 Task: Search one way flight ticket for 4 adults, 1 infant in seat and 1 infant on lap in premium economy from West Yellowstone: Yellowstone Airport to Evansville: Evansville Regional Airport on 8-3-2023. Choice of flights is Southwest. Number of bags: 3 checked bags. Price is upto 107000. Outbound departure time preference is 5:45.
Action: Mouse moved to (232, 342)
Screenshot: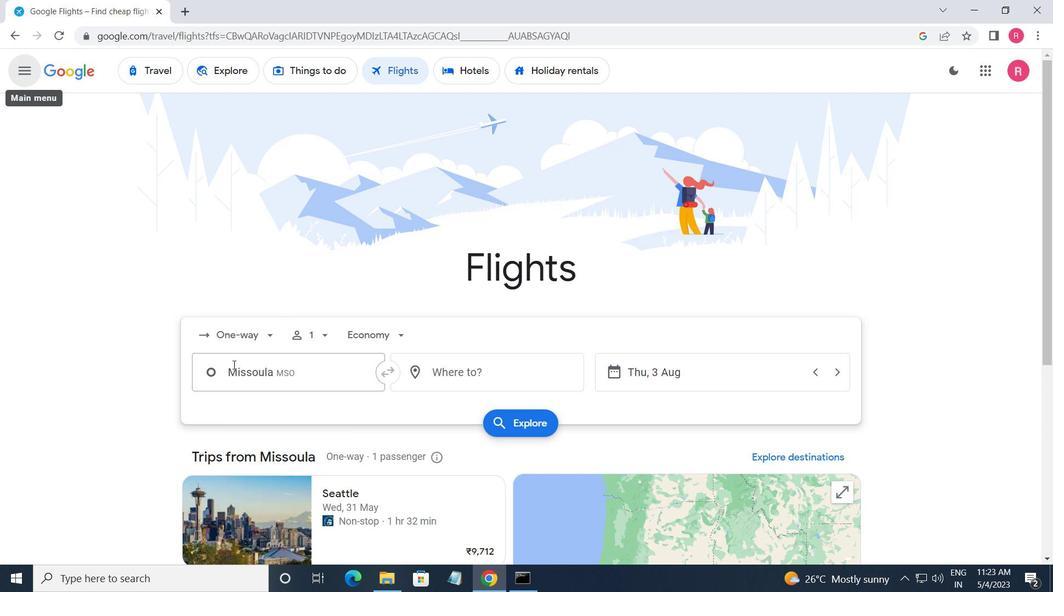 
Action: Mouse pressed left at (232, 342)
Screenshot: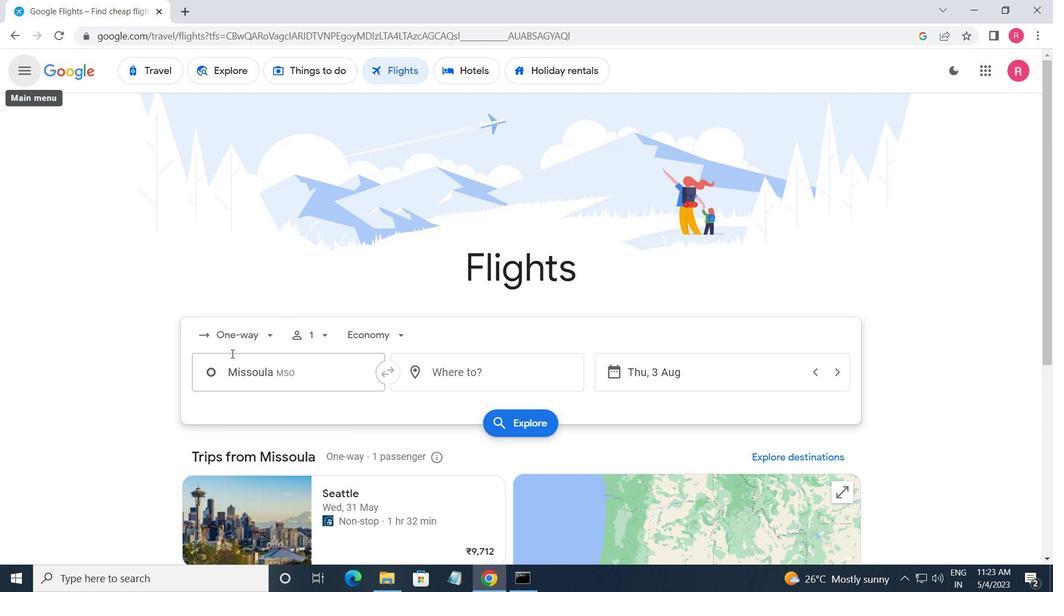 
Action: Mouse moved to (254, 402)
Screenshot: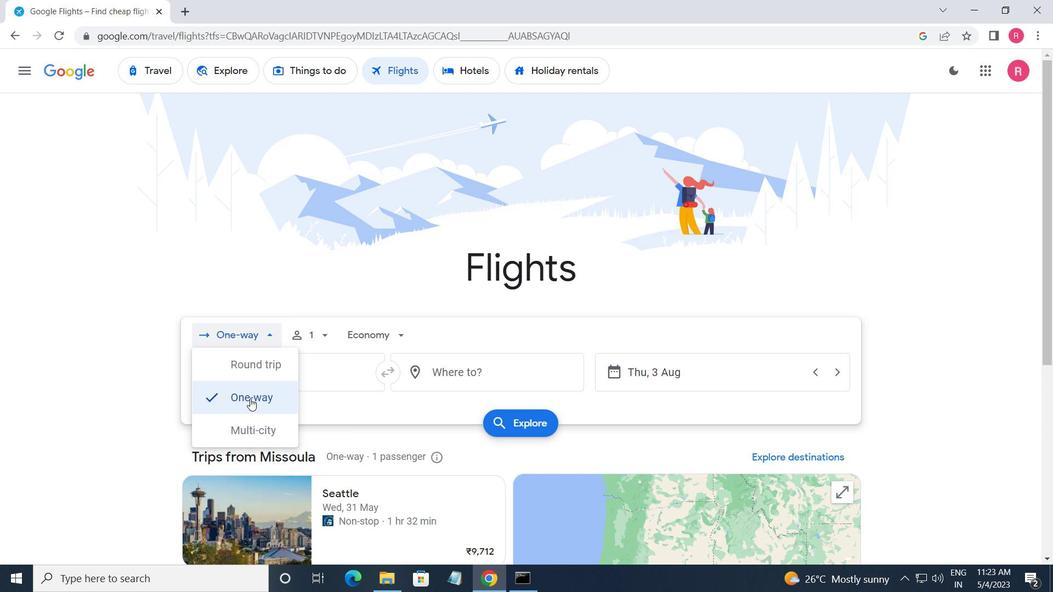 
Action: Mouse pressed left at (254, 402)
Screenshot: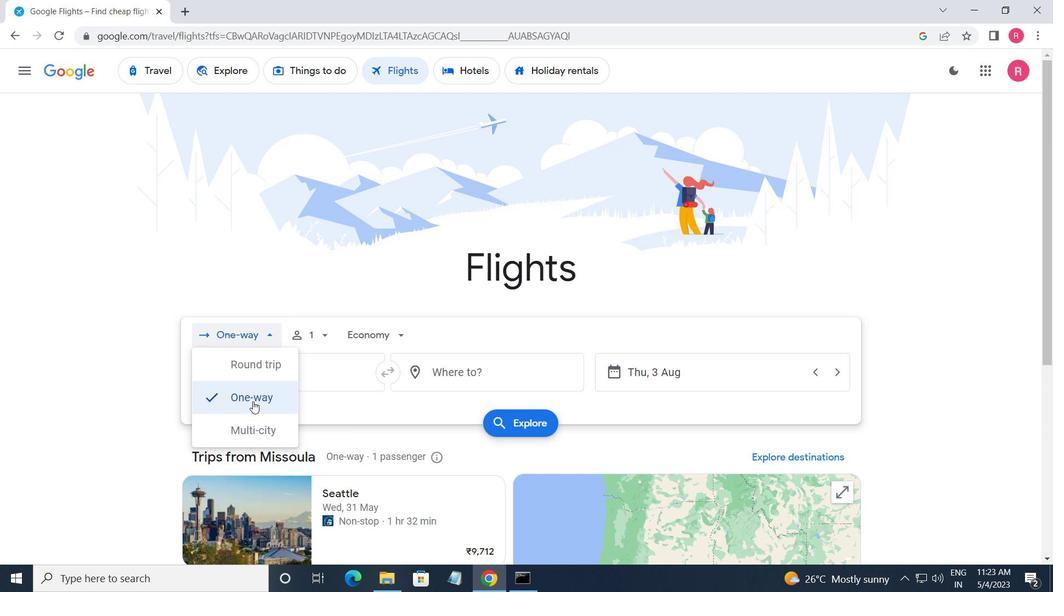
Action: Mouse moved to (303, 344)
Screenshot: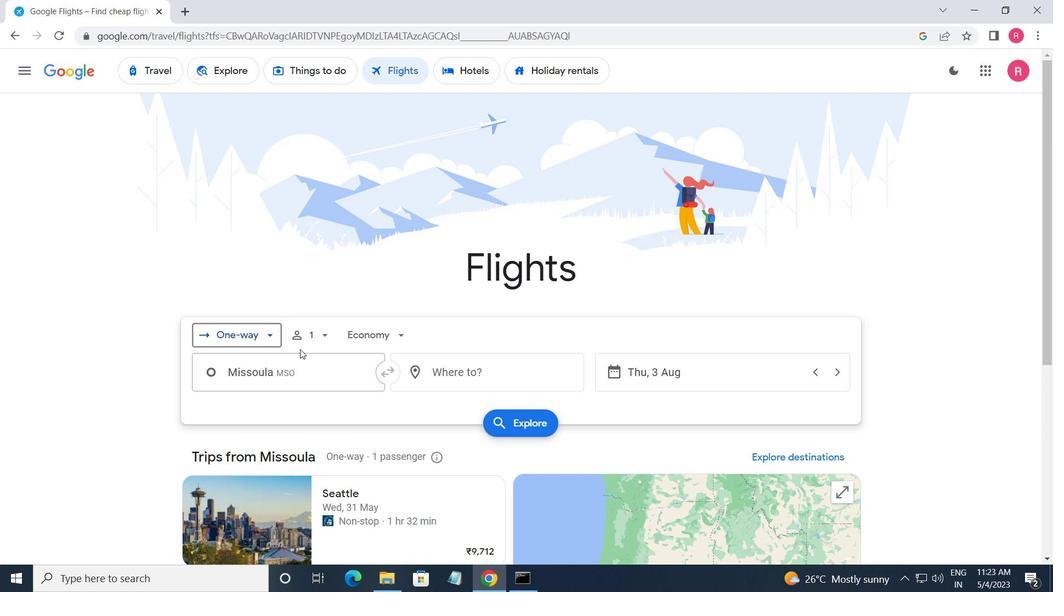 
Action: Mouse pressed left at (303, 344)
Screenshot: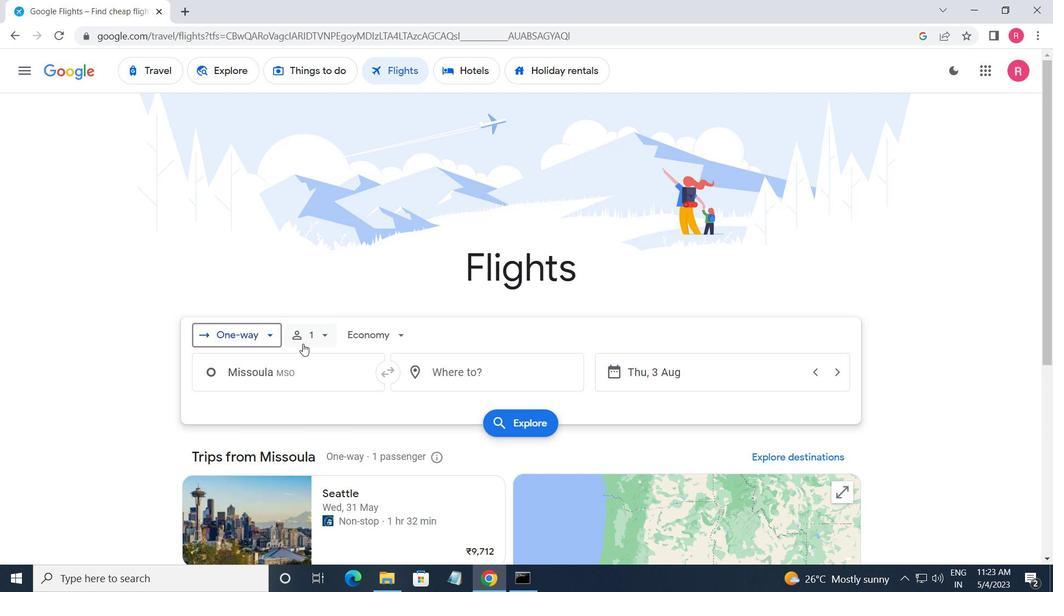 
Action: Mouse moved to (426, 374)
Screenshot: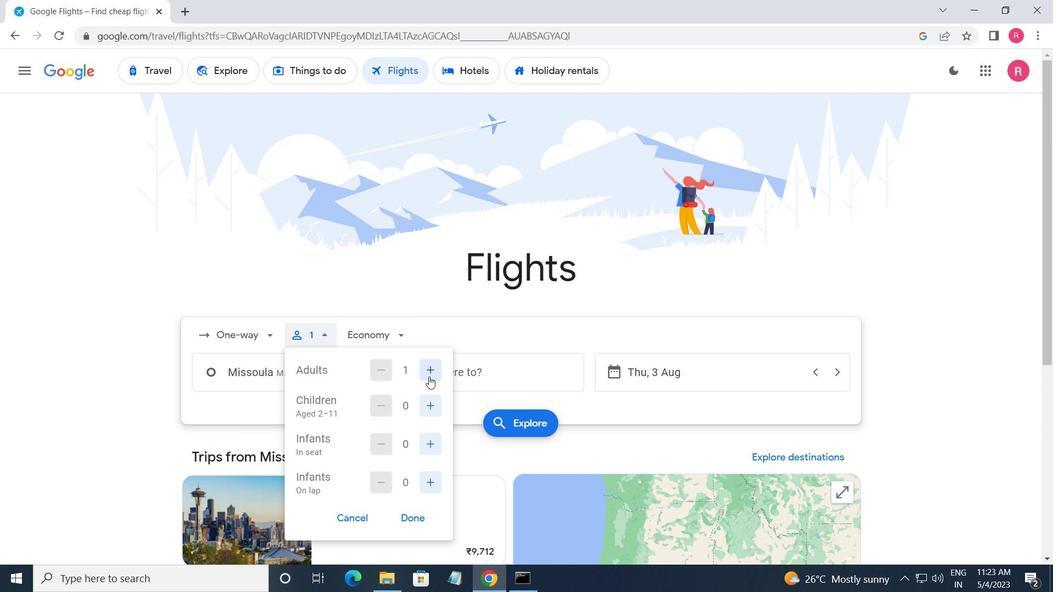 
Action: Mouse pressed left at (426, 374)
Screenshot: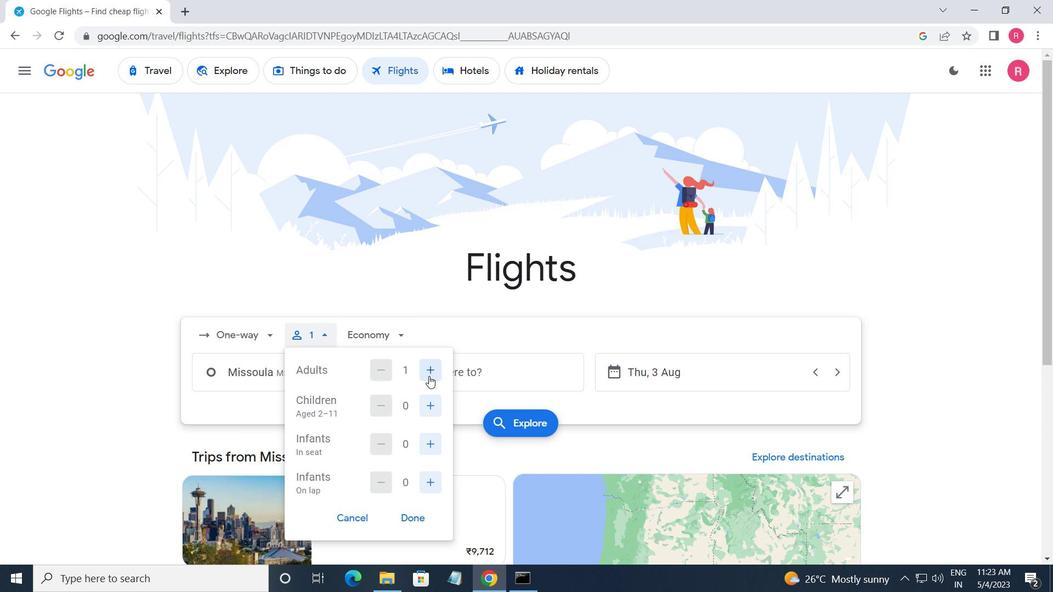 
Action: Mouse moved to (426, 373)
Screenshot: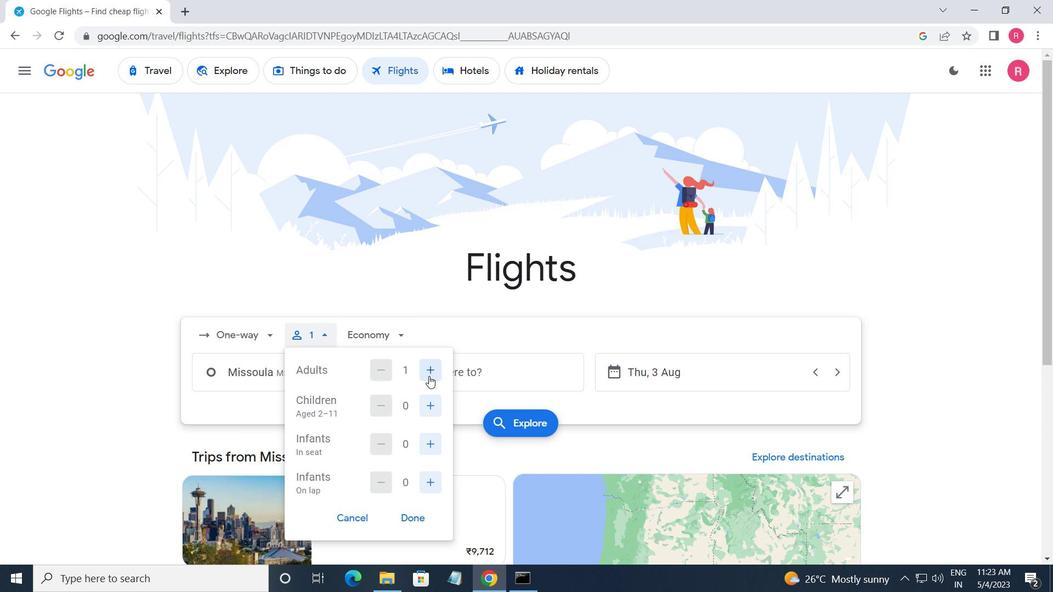 
Action: Mouse pressed left at (426, 373)
Screenshot: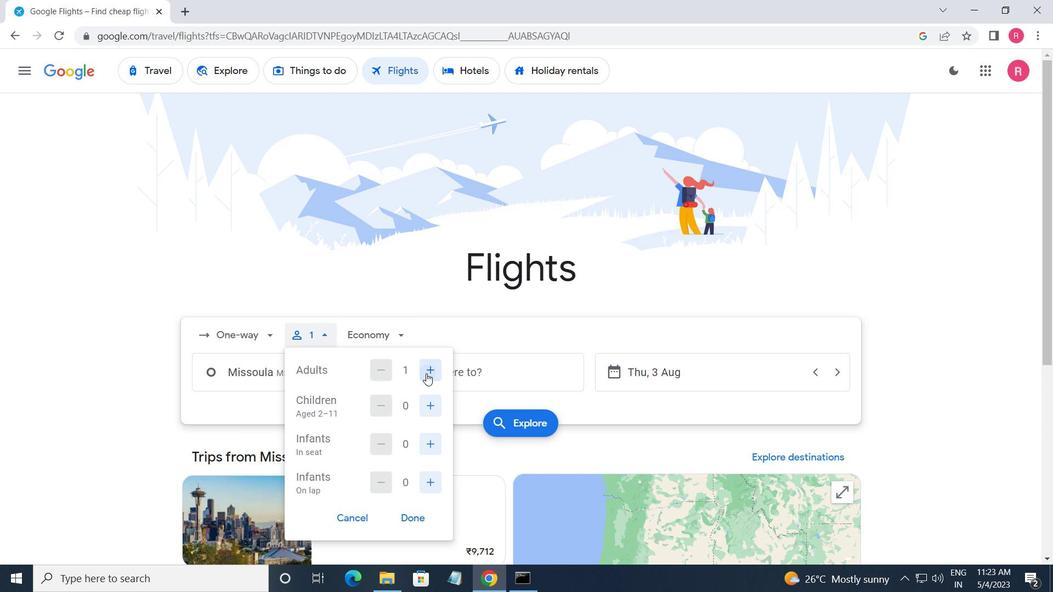 
Action: Mouse pressed left at (426, 373)
Screenshot: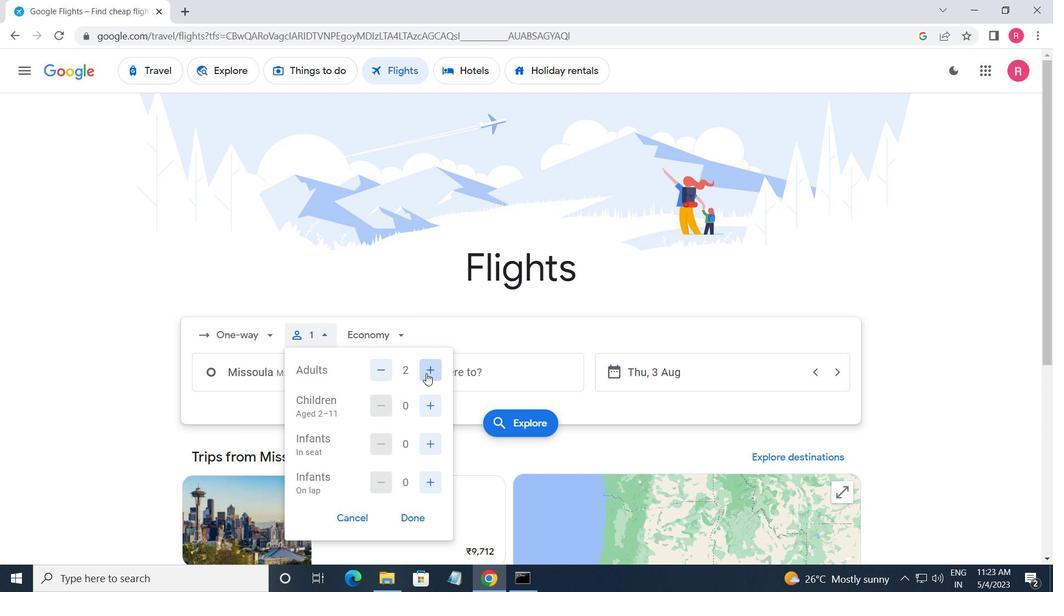 
Action: Mouse moved to (436, 410)
Screenshot: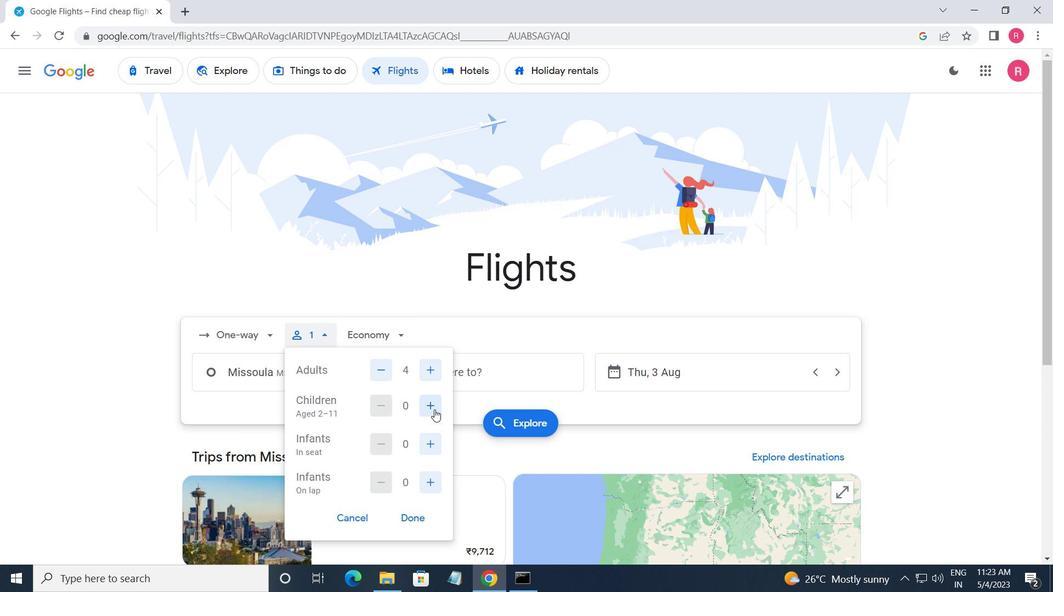 
Action: Mouse pressed left at (436, 410)
Screenshot: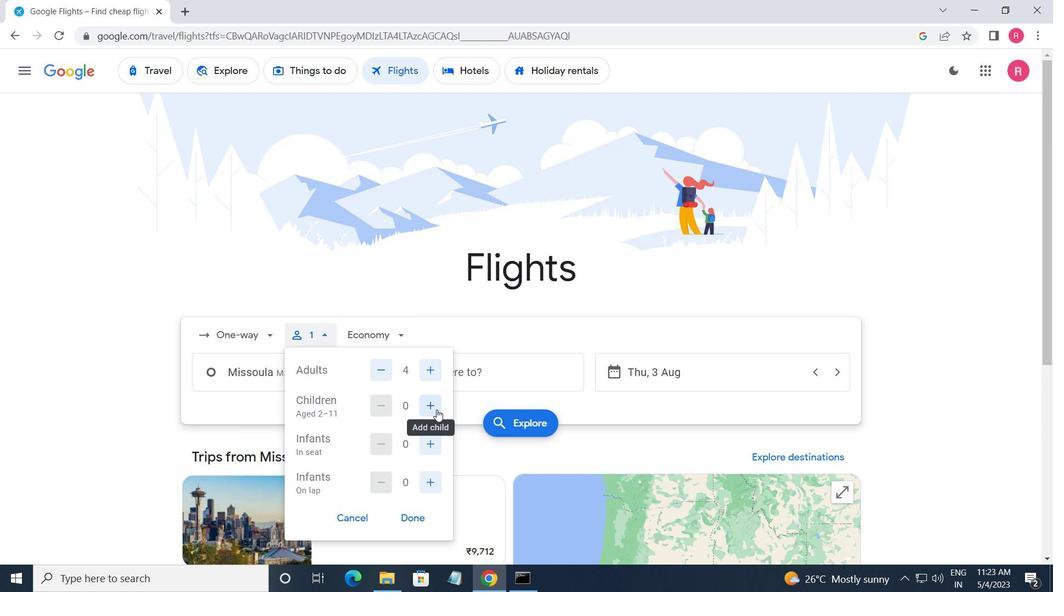 
Action: Mouse moved to (429, 440)
Screenshot: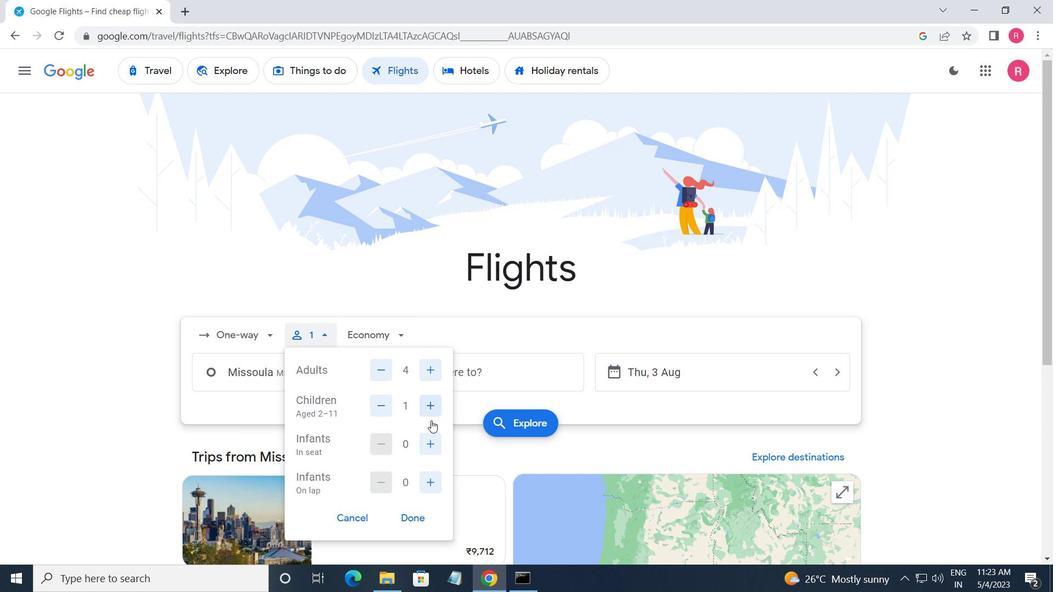 
Action: Mouse pressed left at (429, 440)
Screenshot: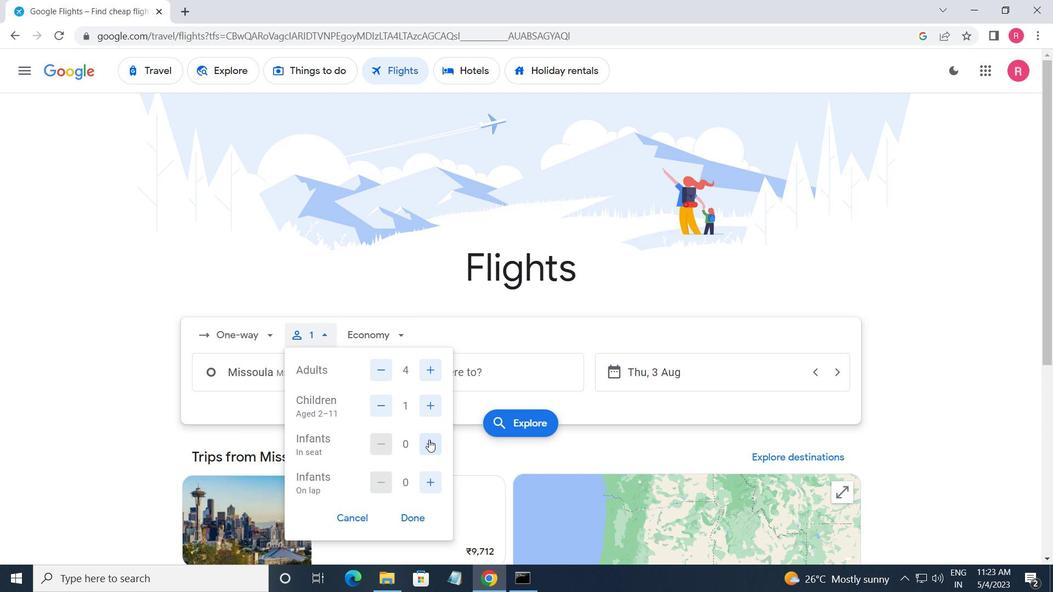 
Action: Mouse moved to (367, 334)
Screenshot: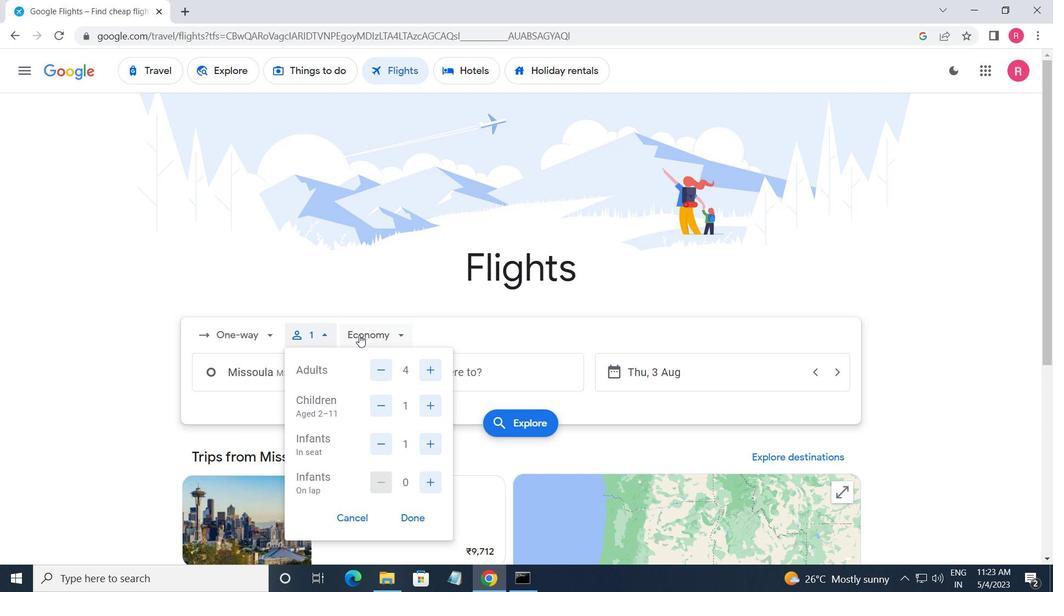 
Action: Mouse pressed left at (367, 334)
Screenshot: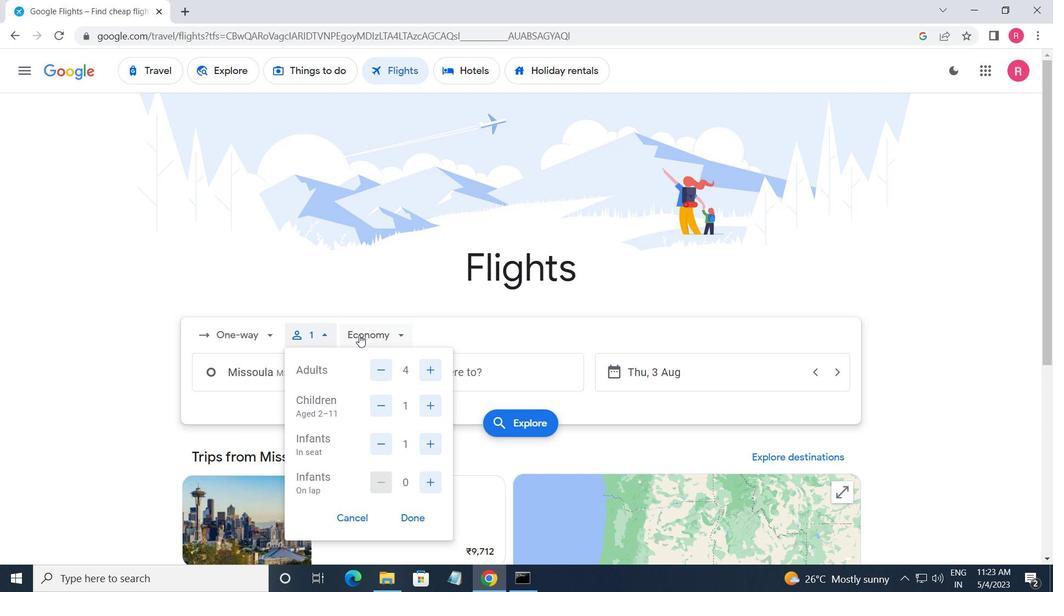 
Action: Mouse moved to (378, 370)
Screenshot: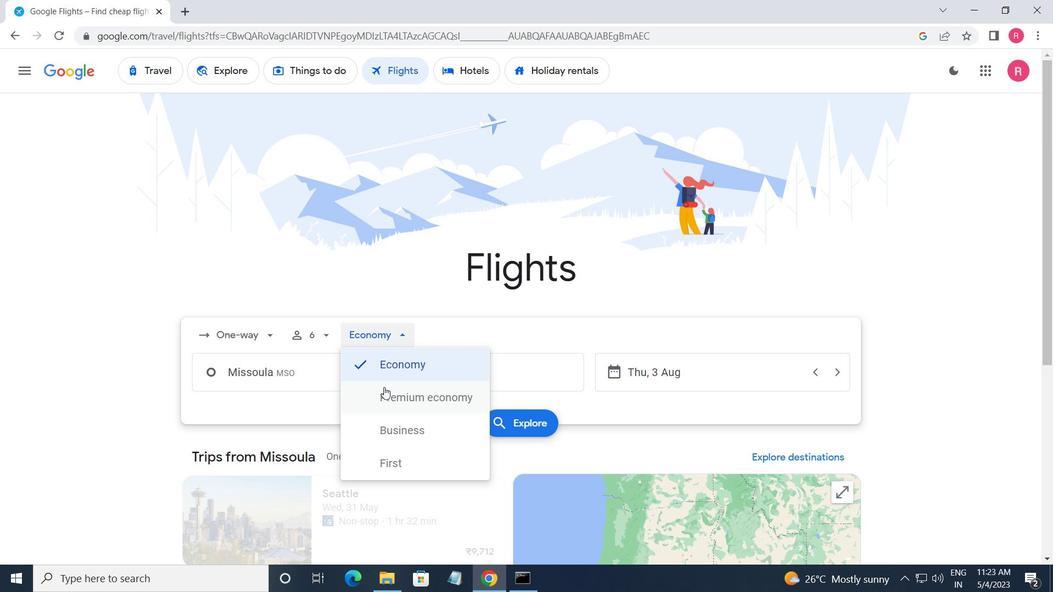 
Action: Mouse pressed left at (378, 370)
Screenshot: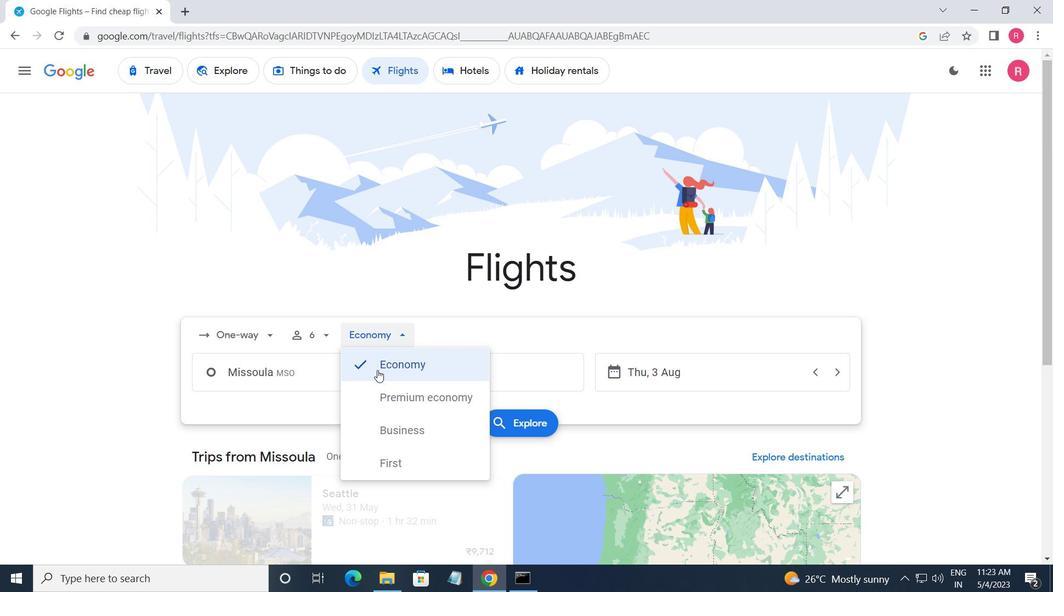 
Action: Mouse moved to (299, 369)
Screenshot: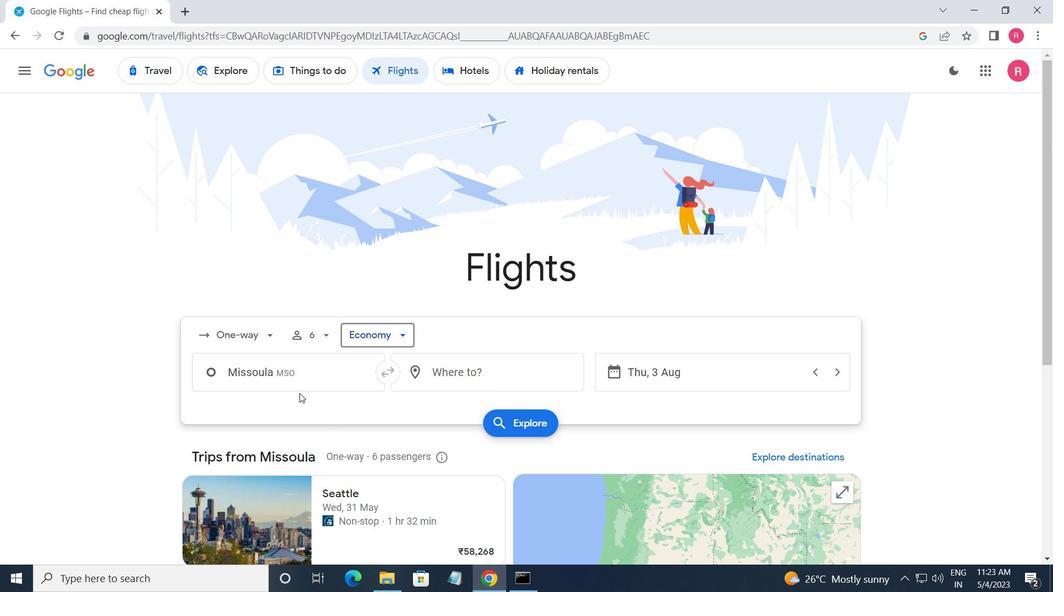 
Action: Mouse pressed left at (299, 369)
Screenshot: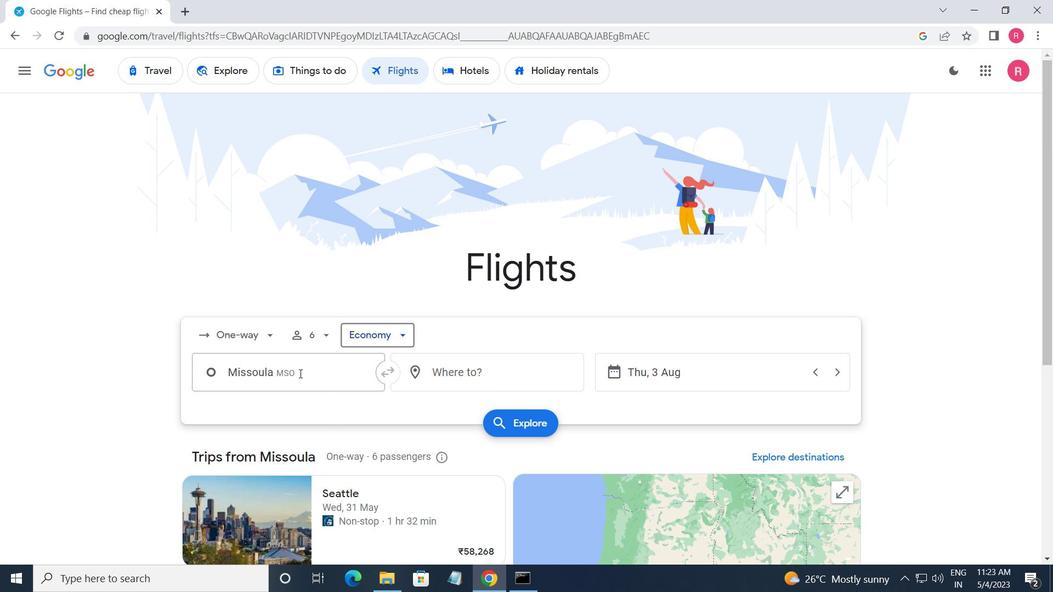 
Action: Key pressed <Key.shift_r><Key.shift_r><Key.shift_r><Key.shift_r><Key.shift_r><Key.shift_r>Yellow
Screenshot: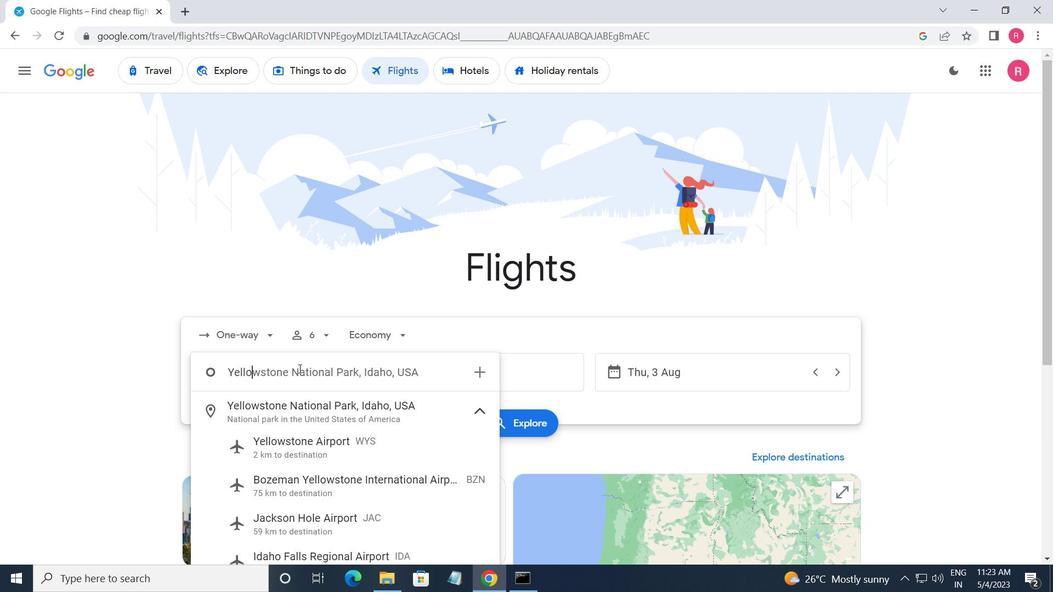
Action: Mouse moved to (316, 438)
Screenshot: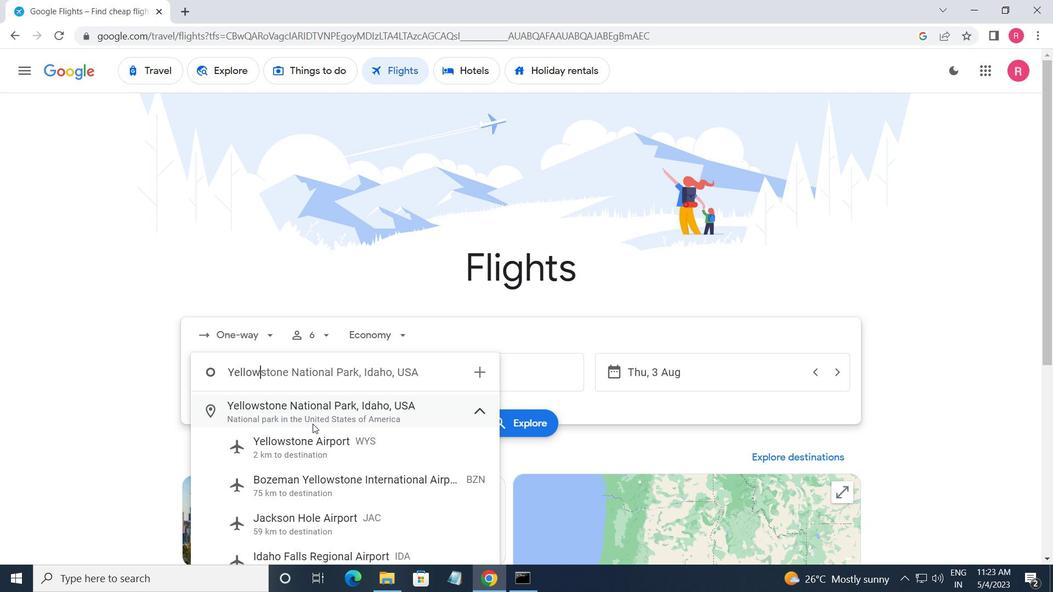 
Action: Mouse pressed left at (316, 438)
Screenshot: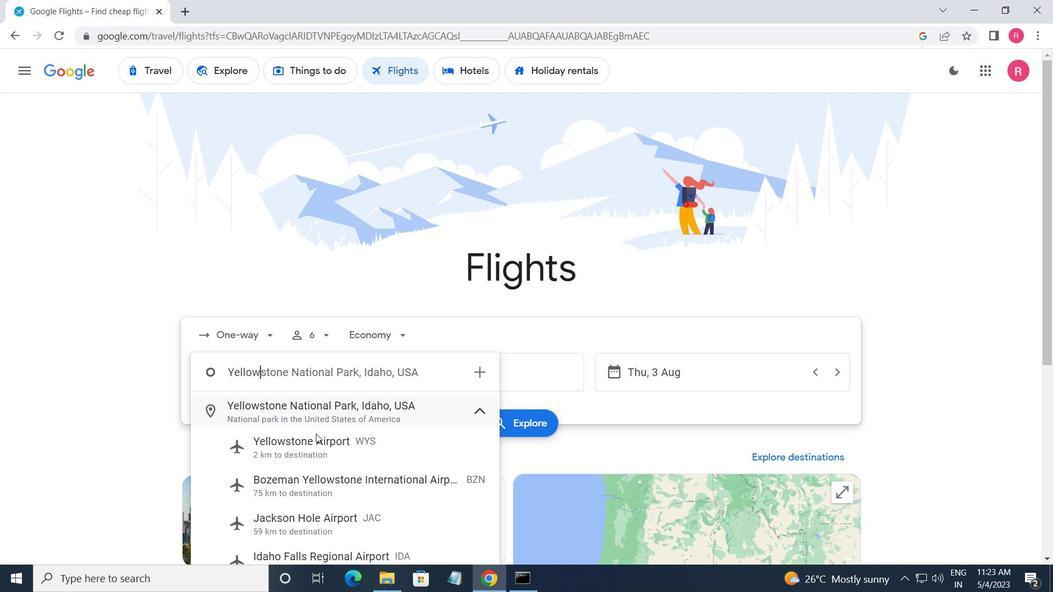 
Action: Mouse moved to (433, 378)
Screenshot: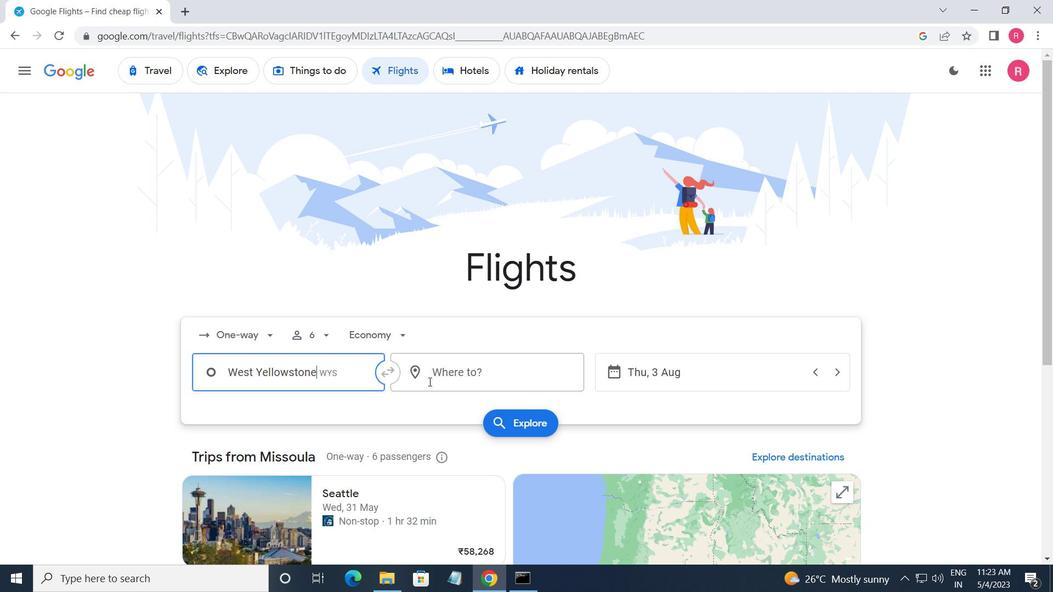 
Action: Mouse pressed left at (433, 378)
Screenshot: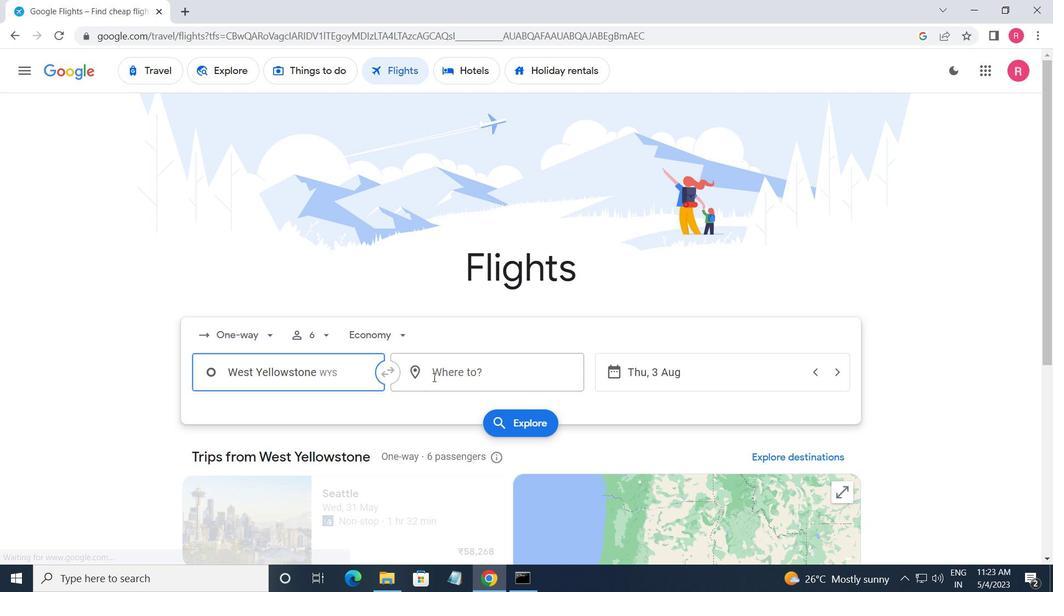 
Action: Mouse moved to (499, 446)
Screenshot: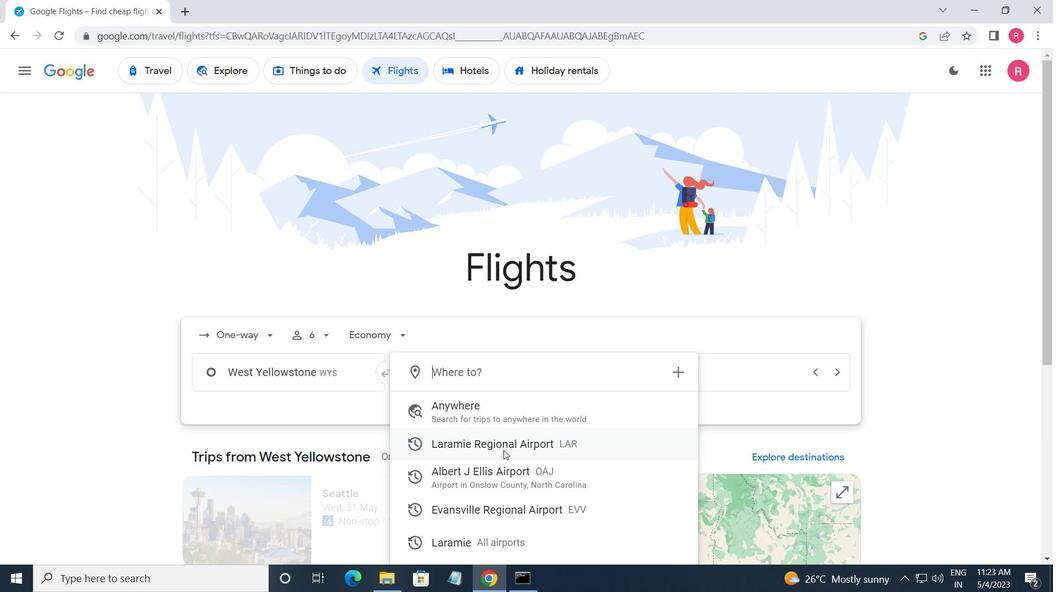 
Action: Mouse pressed left at (499, 446)
Screenshot: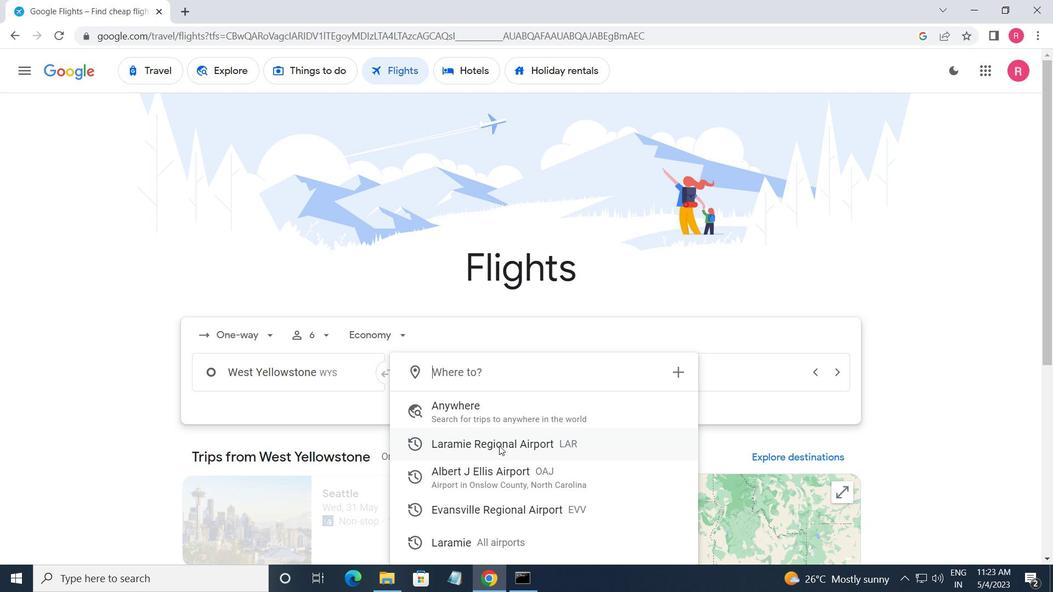 
Action: Mouse moved to (693, 375)
Screenshot: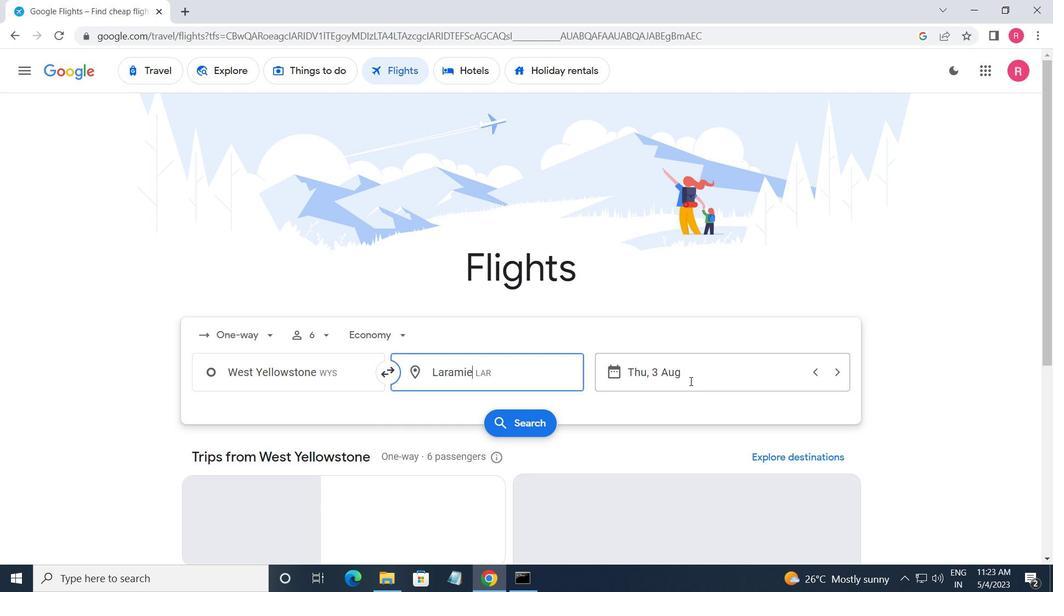 
Action: Mouse pressed left at (693, 375)
Screenshot: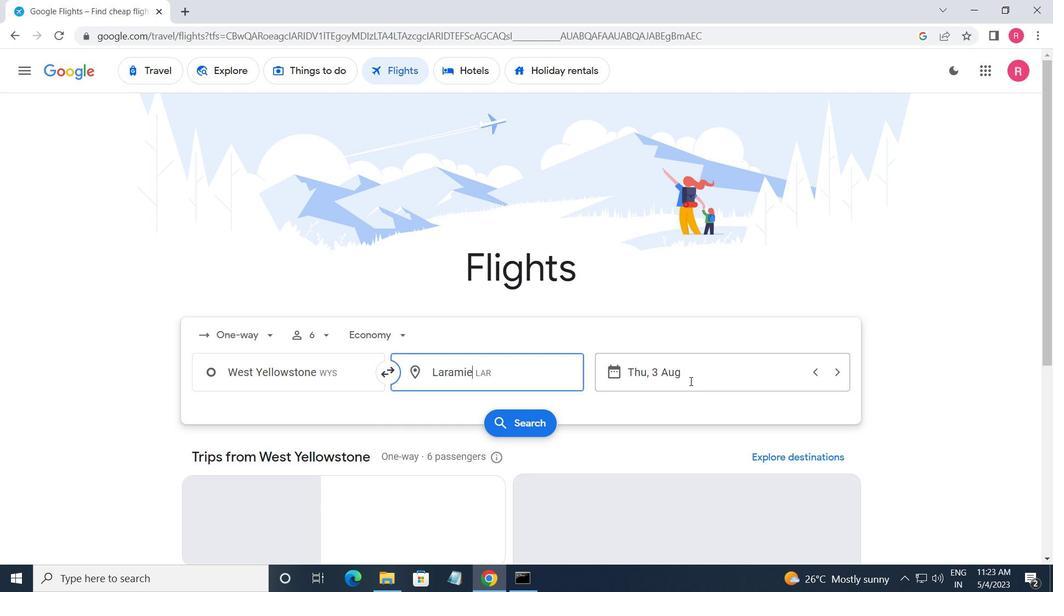 
Action: Mouse moved to (493, 323)
Screenshot: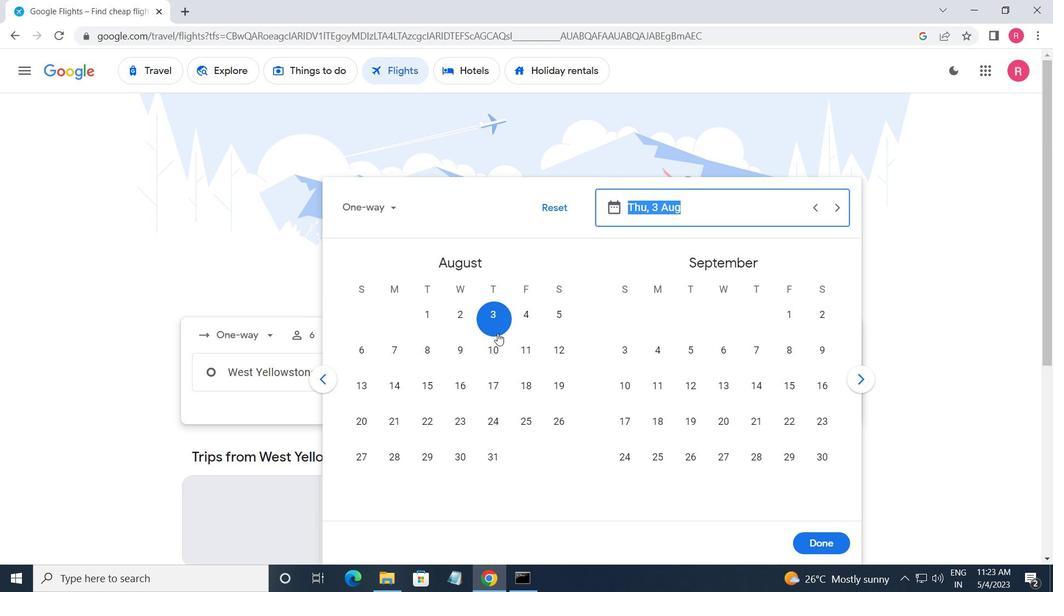 
Action: Mouse pressed left at (493, 323)
Screenshot: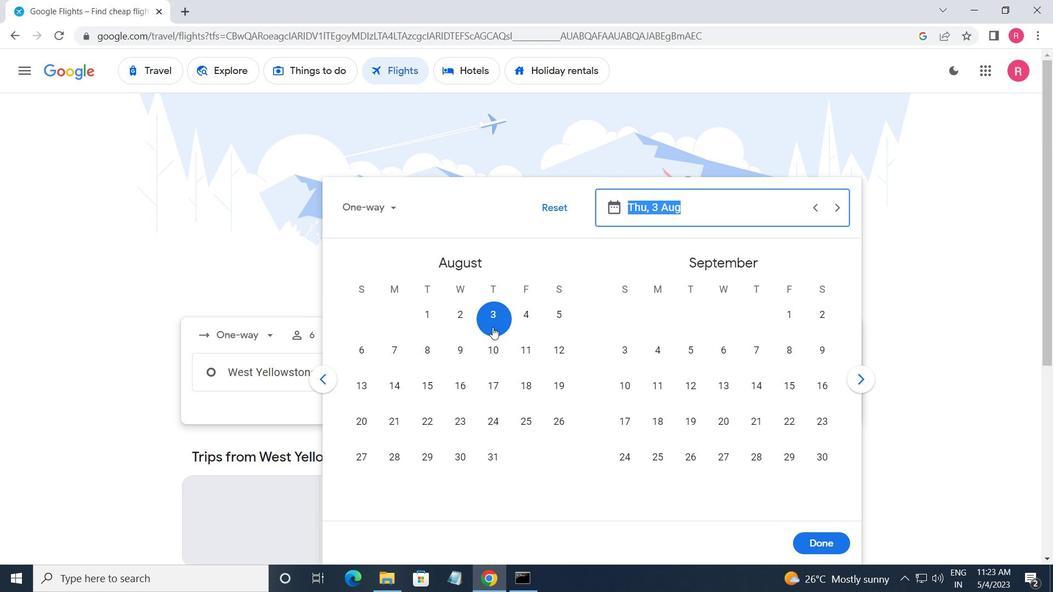 
Action: Mouse moved to (810, 546)
Screenshot: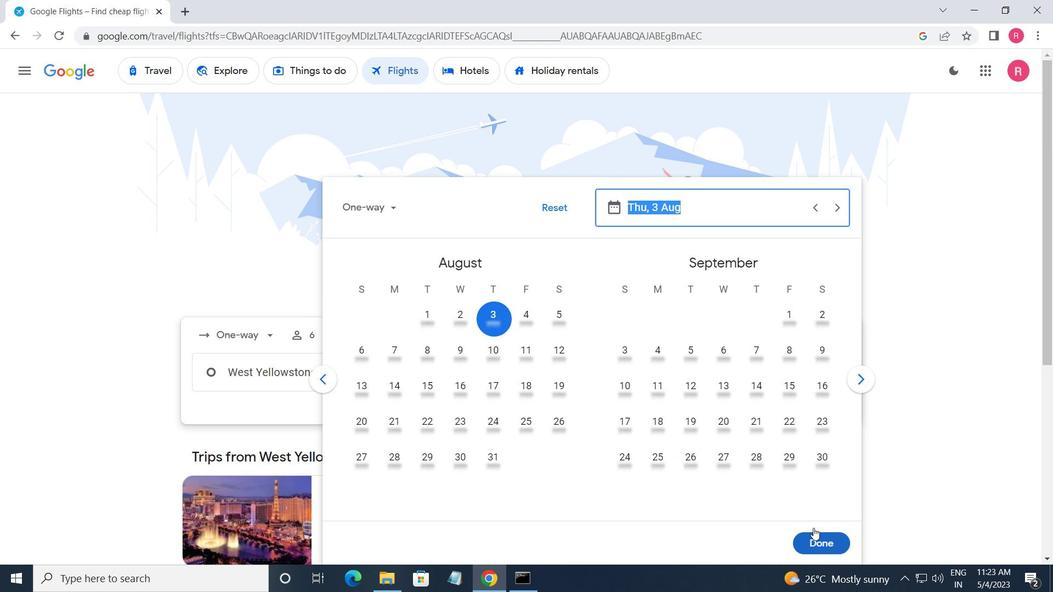 
Action: Mouse pressed left at (810, 546)
Screenshot: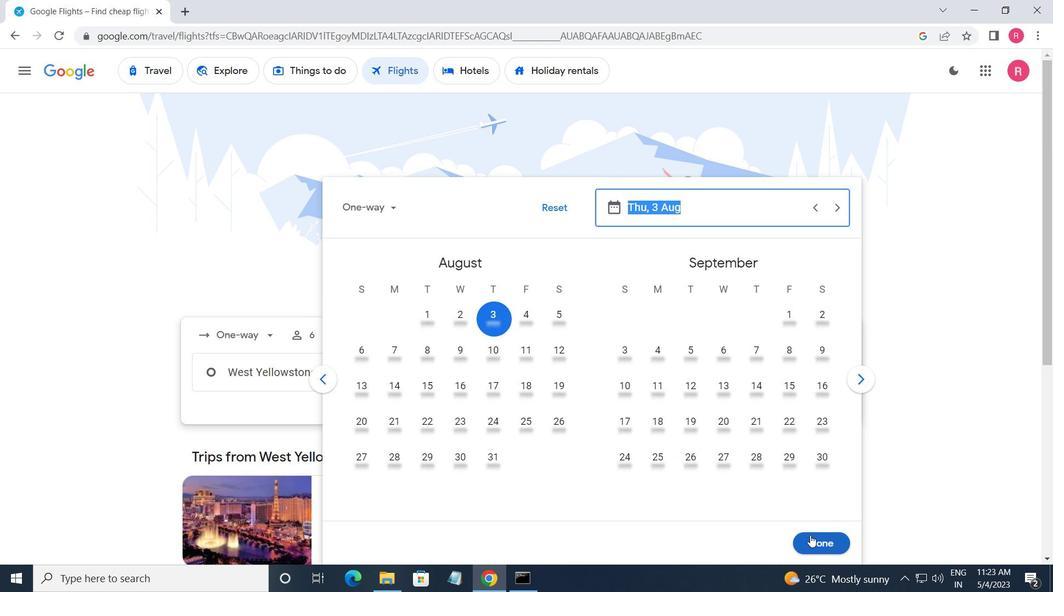
Action: Mouse moved to (511, 427)
Screenshot: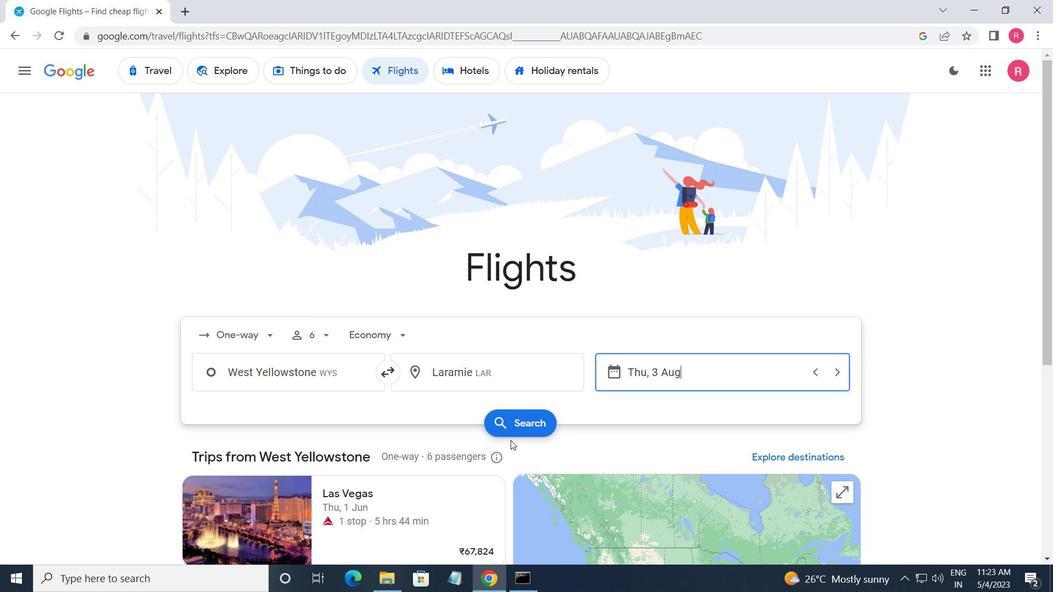 
Action: Mouse pressed left at (511, 427)
Screenshot: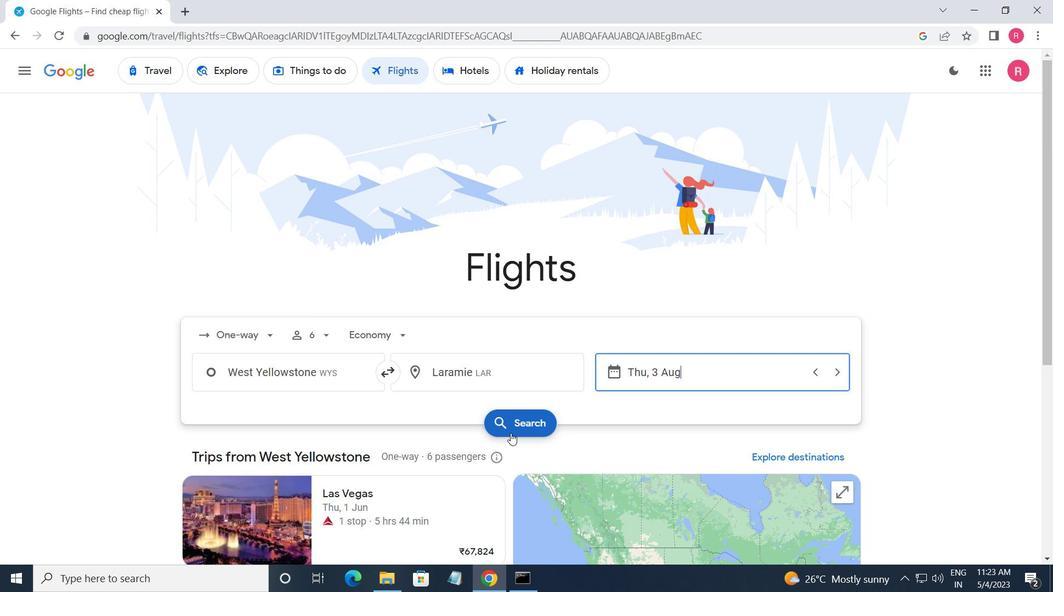 
Action: Mouse moved to (200, 203)
Screenshot: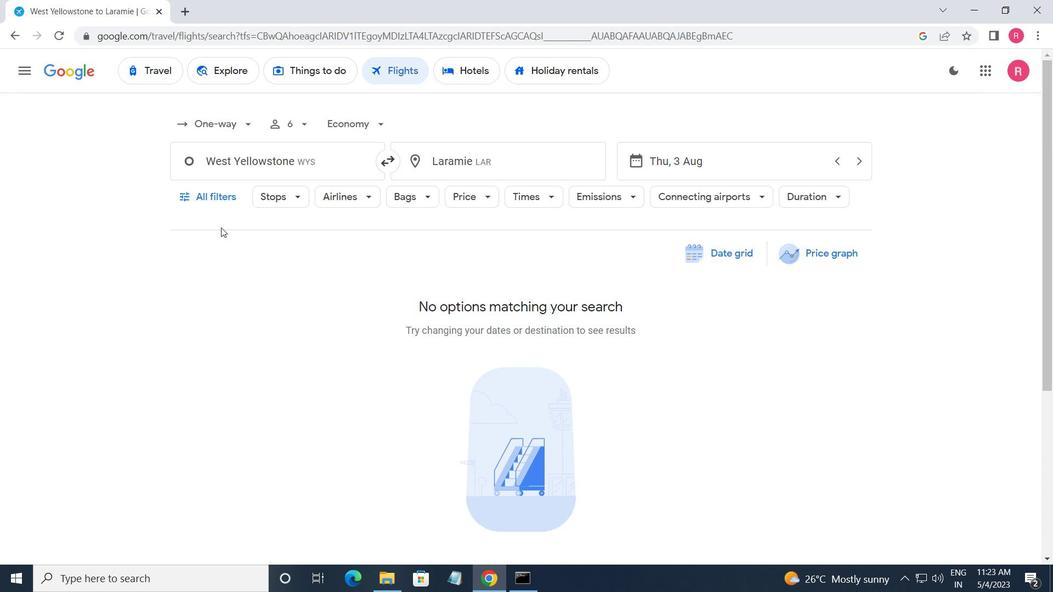 
Action: Mouse pressed left at (200, 203)
Screenshot: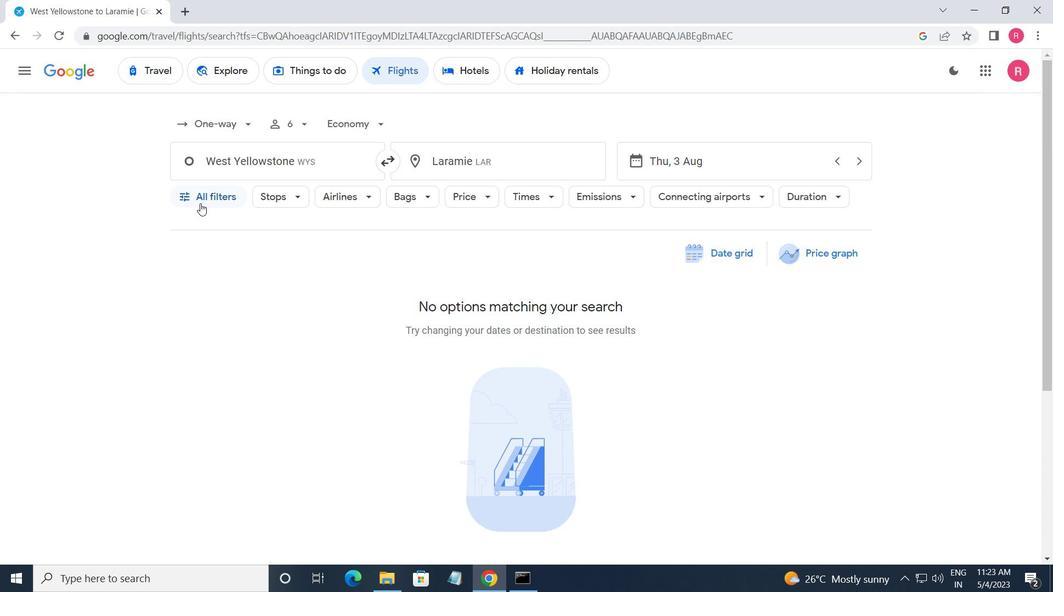 
Action: Mouse moved to (210, 379)
Screenshot: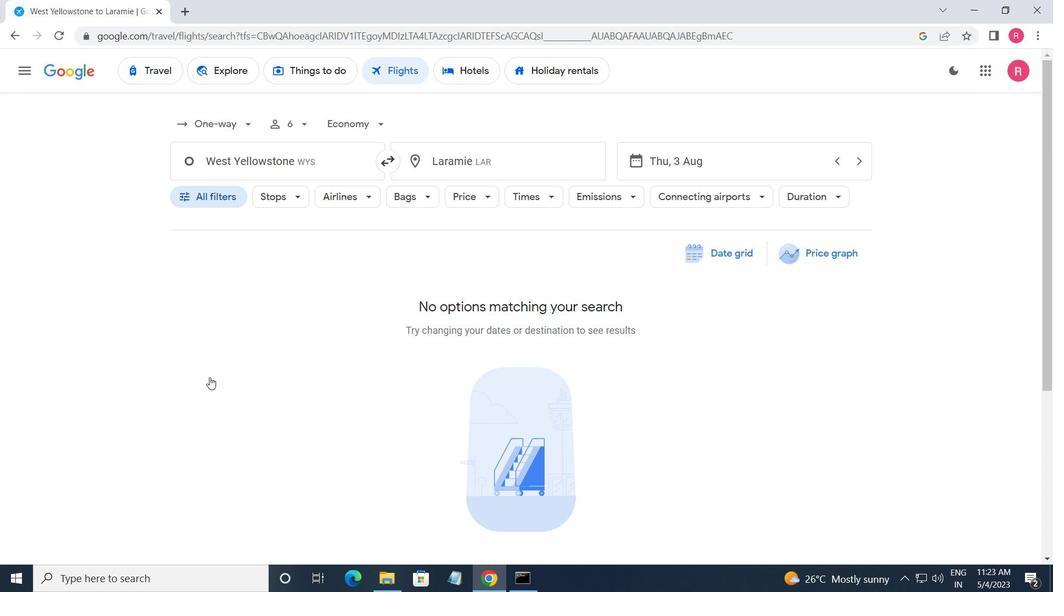
Action: Mouse scrolled (210, 379) with delta (0, 0)
Screenshot: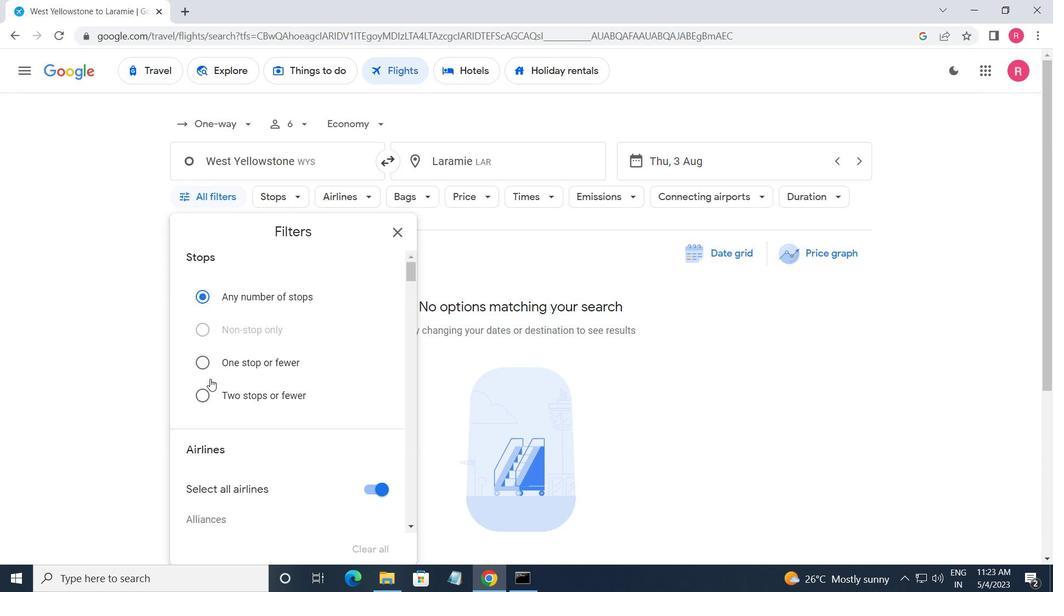 
Action: Mouse scrolled (210, 379) with delta (0, 0)
Screenshot: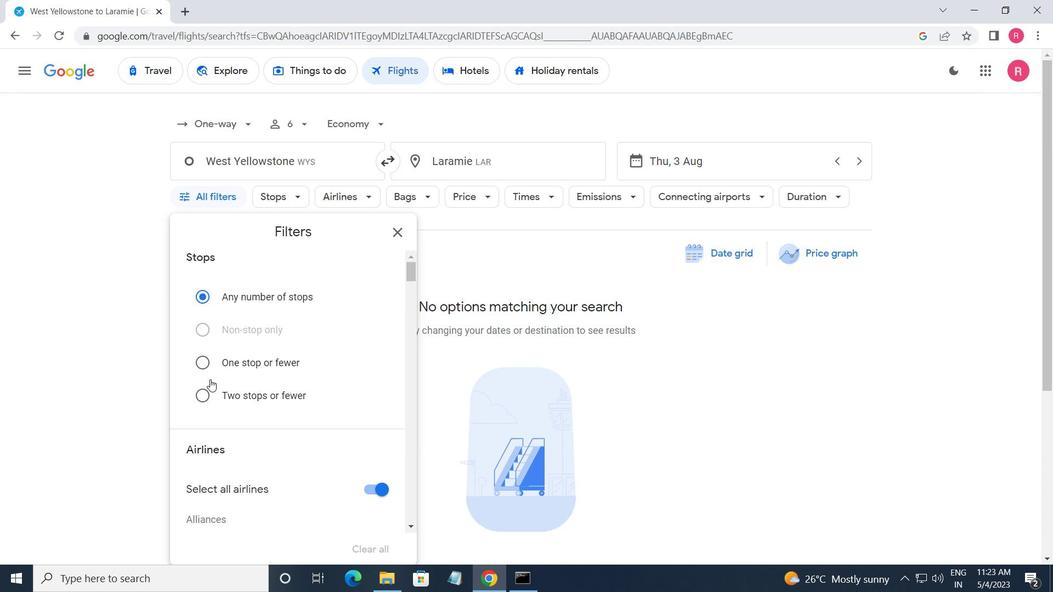 
Action: Mouse scrolled (210, 379) with delta (0, 0)
Screenshot: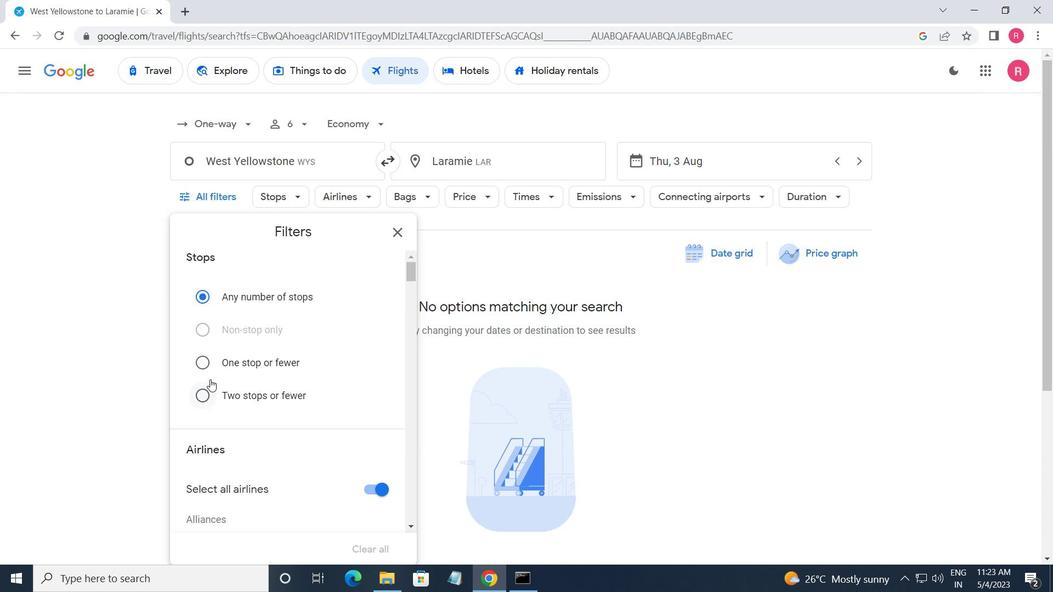 
Action: Mouse moved to (211, 380)
Screenshot: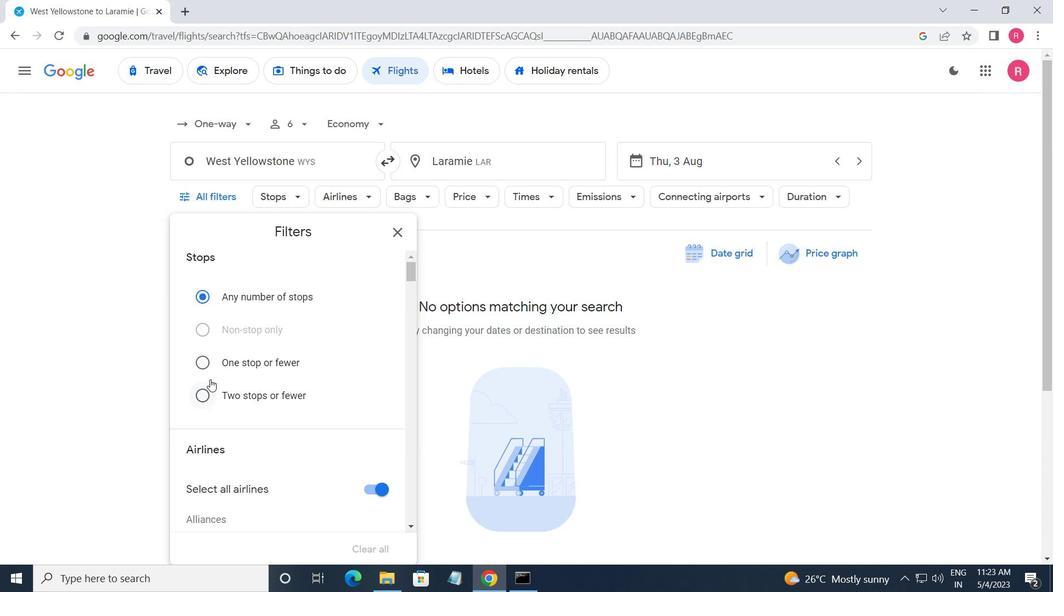 
Action: Mouse scrolled (211, 379) with delta (0, 0)
Screenshot: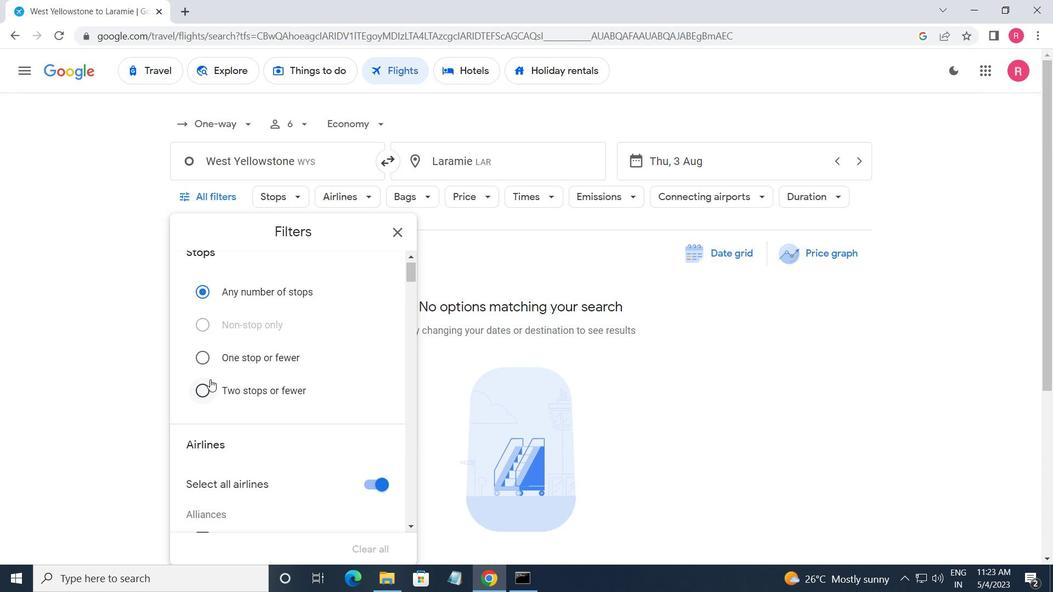 
Action: Mouse scrolled (211, 379) with delta (0, 0)
Screenshot: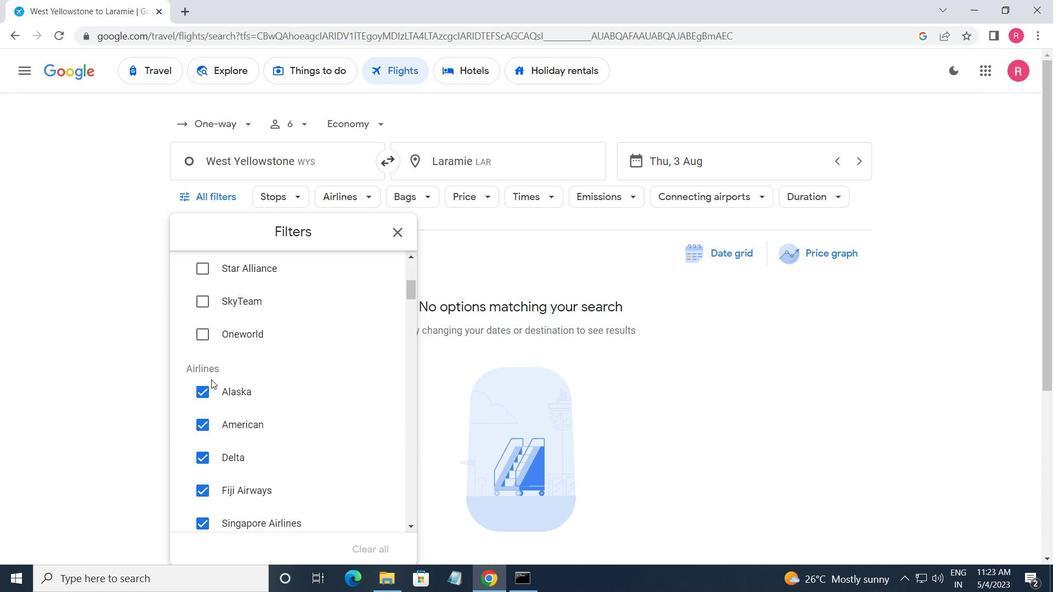 
Action: Mouse moved to (214, 384)
Screenshot: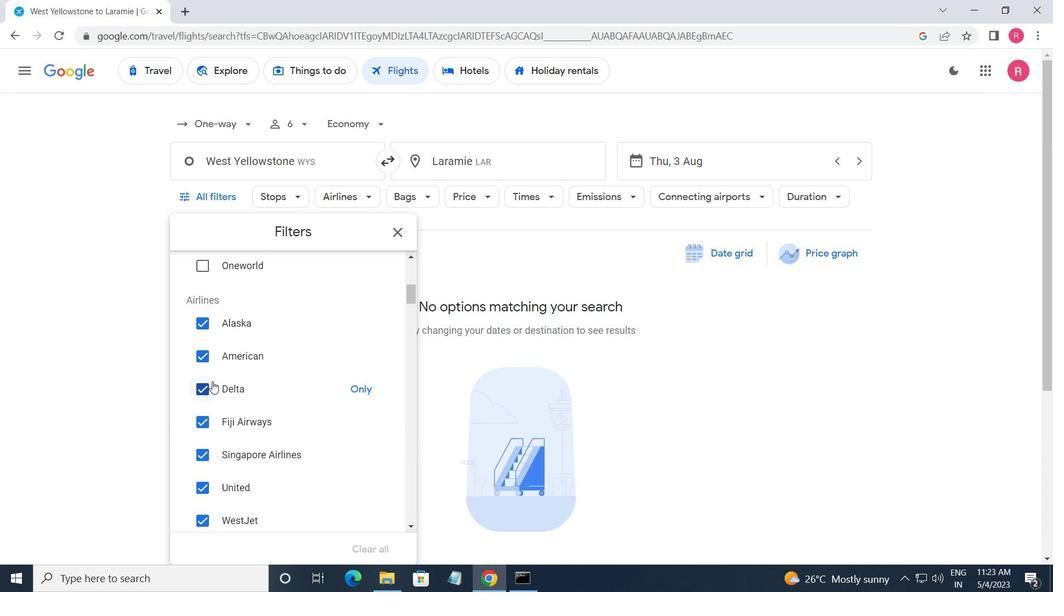 
Action: Mouse scrolled (214, 383) with delta (0, 0)
Screenshot: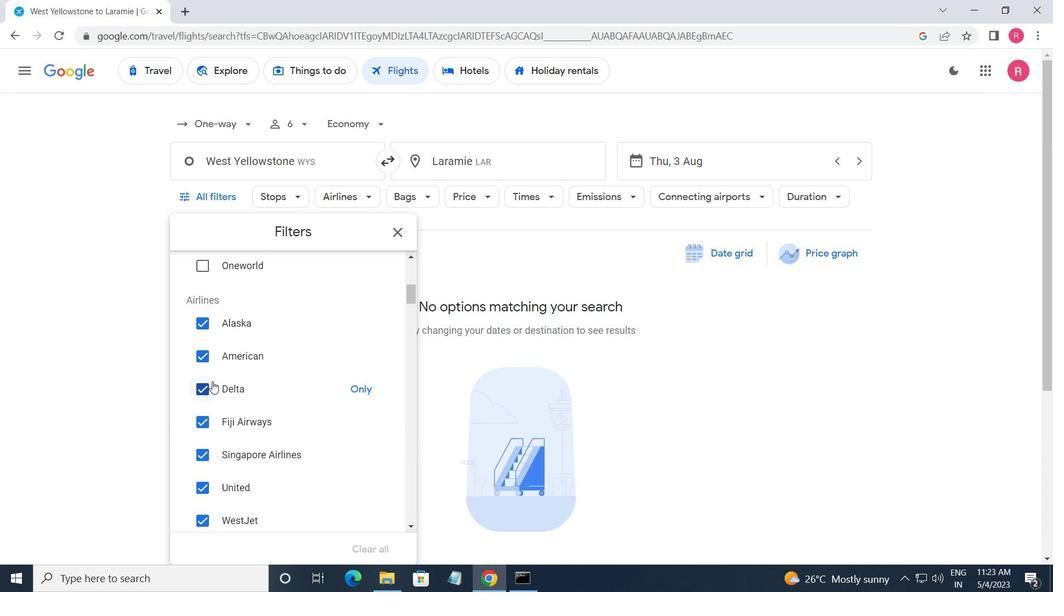
Action: Mouse moved to (216, 387)
Screenshot: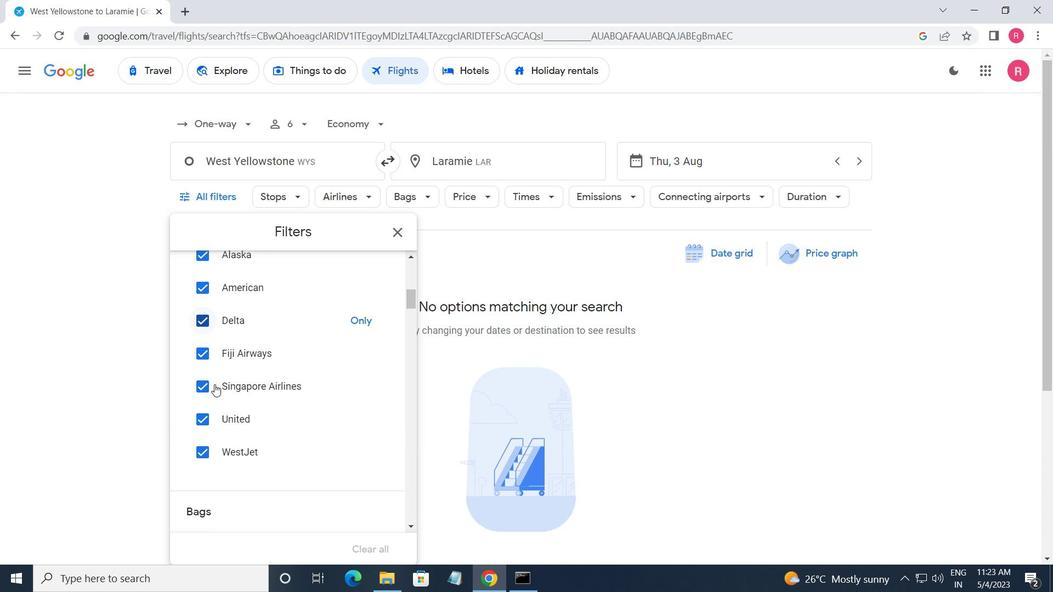 
Action: Mouse scrolled (216, 387) with delta (0, 0)
Screenshot: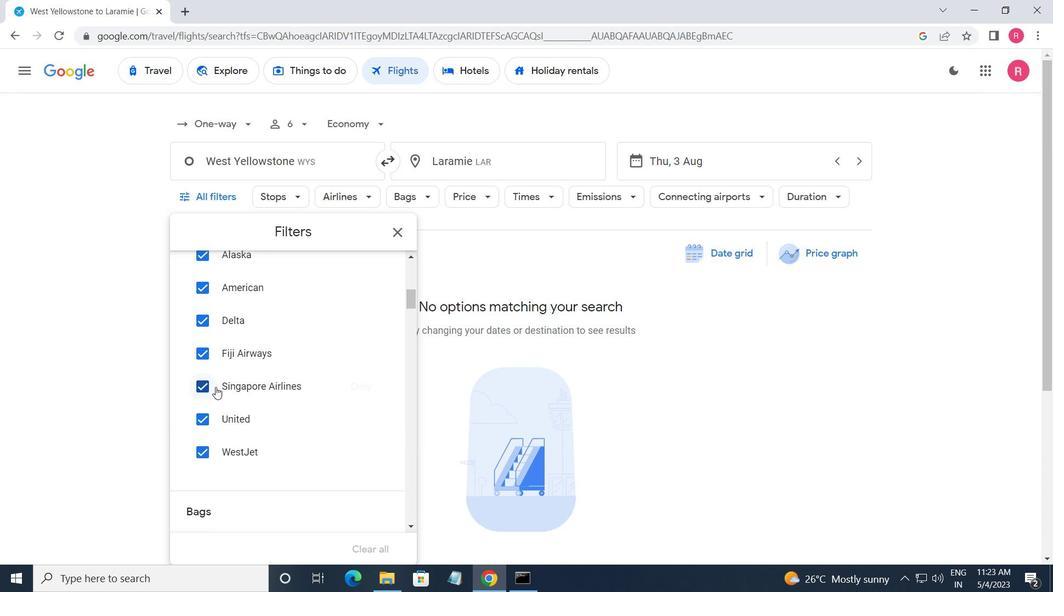 
Action: Mouse scrolled (216, 387) with delta (0, 0)
Screenshot: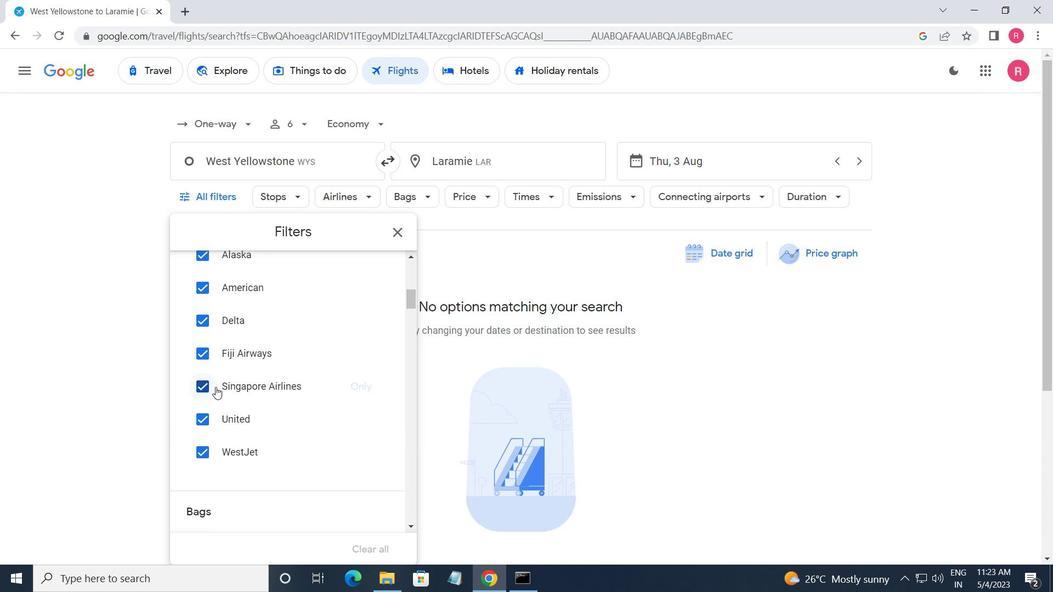 
Action: Mouse moved to (346, 347)
Screenshot: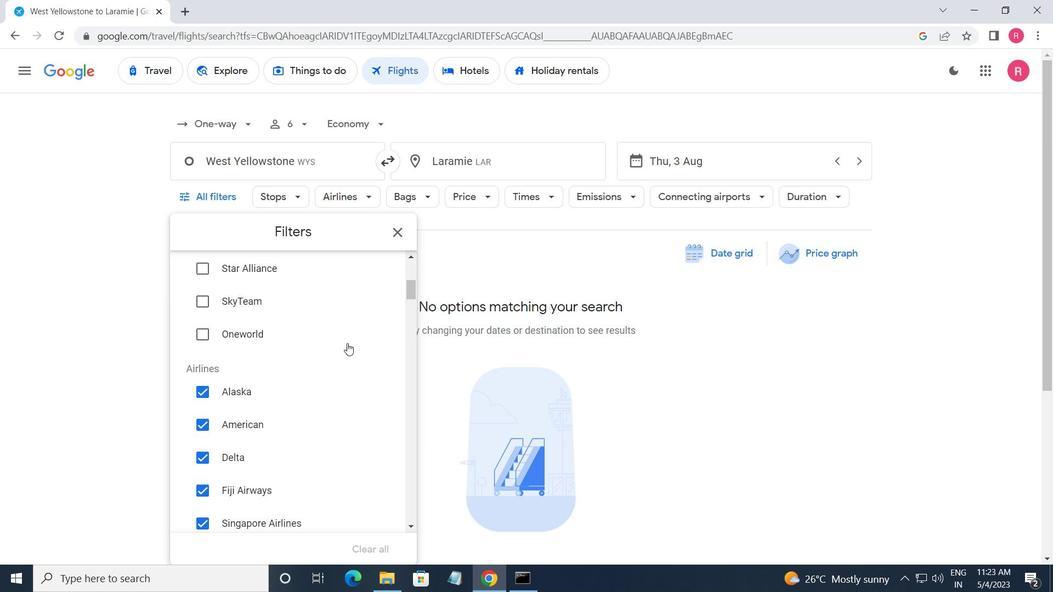 
Action: Mouse scrolled (346, 348) with delta (0, 0)
Screenshot: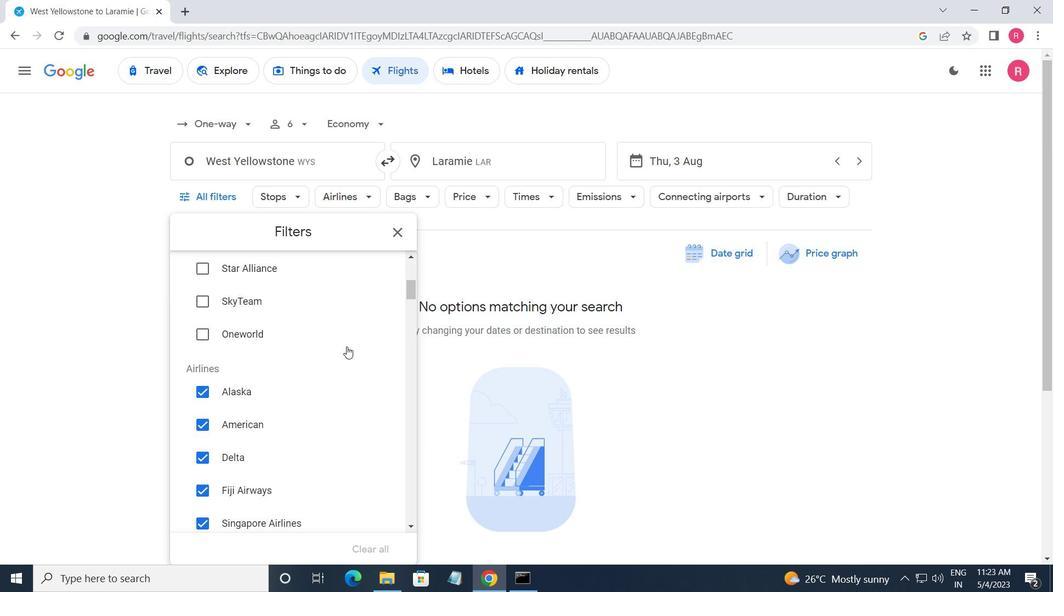 
Action: Mouse moved to (346, 347)
Screenshot: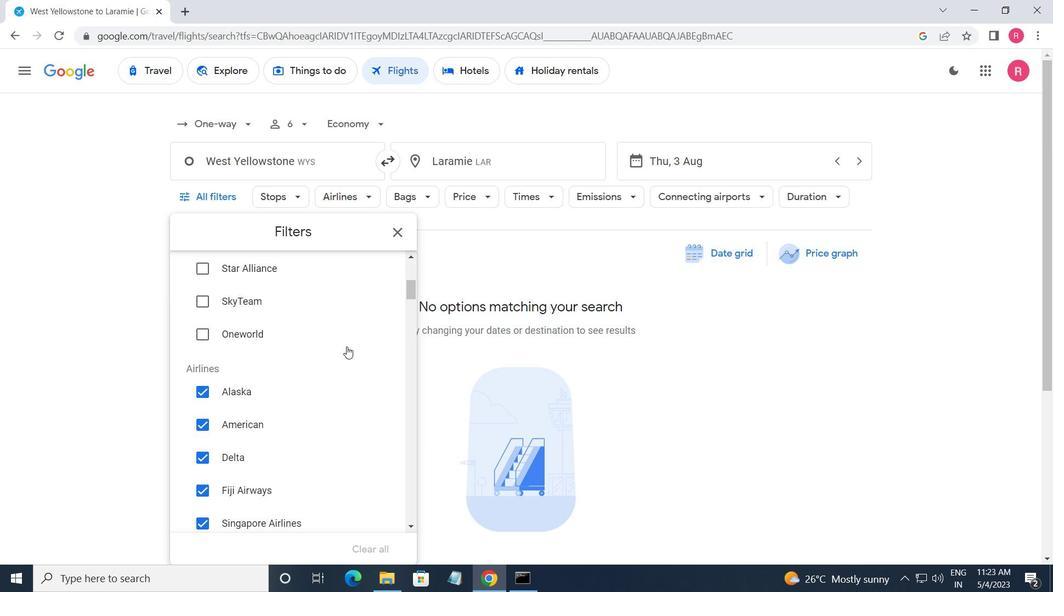 
Action: Mouse scrolled (346, 348) with delta (0, 0)
Screenshot: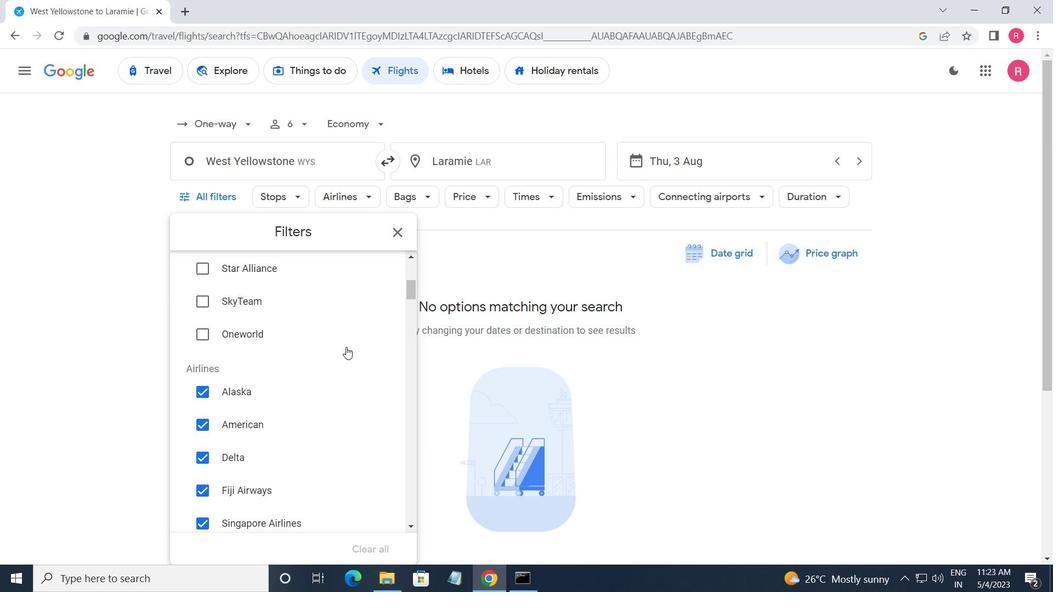 
Action: Mouse moved to (373, 356)
Screenshot: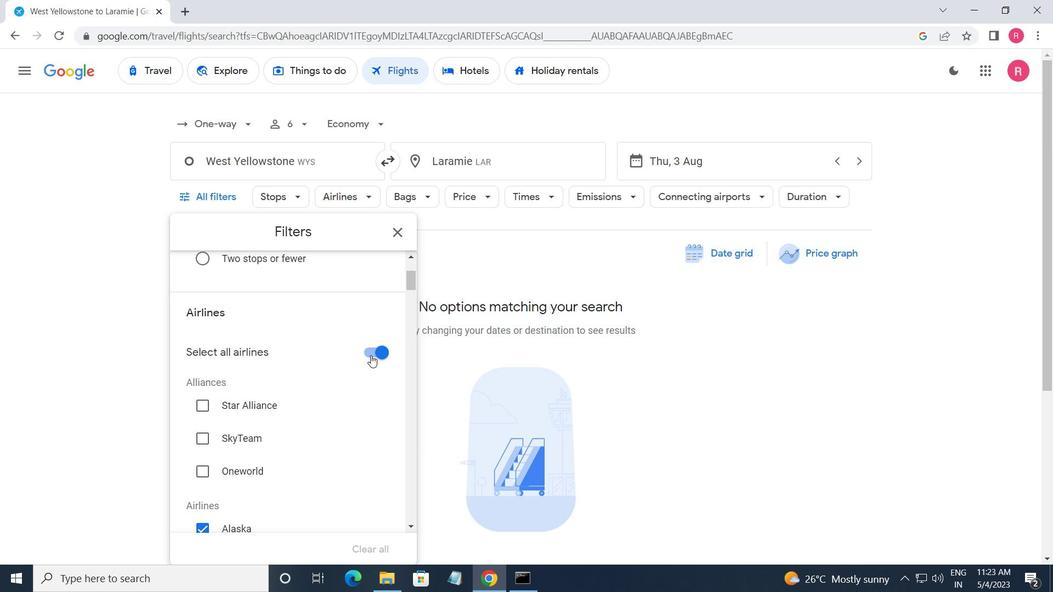 
Action: Mouse pressed left at (373, 356)
Screenshot: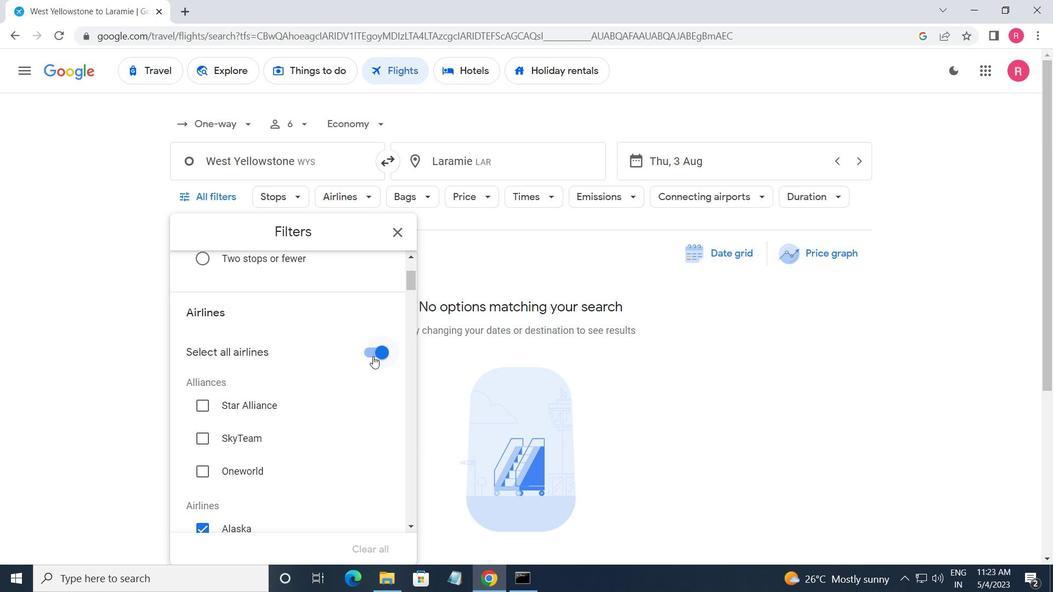 
Action: Mouse moved to (302, 411)
Screenshot: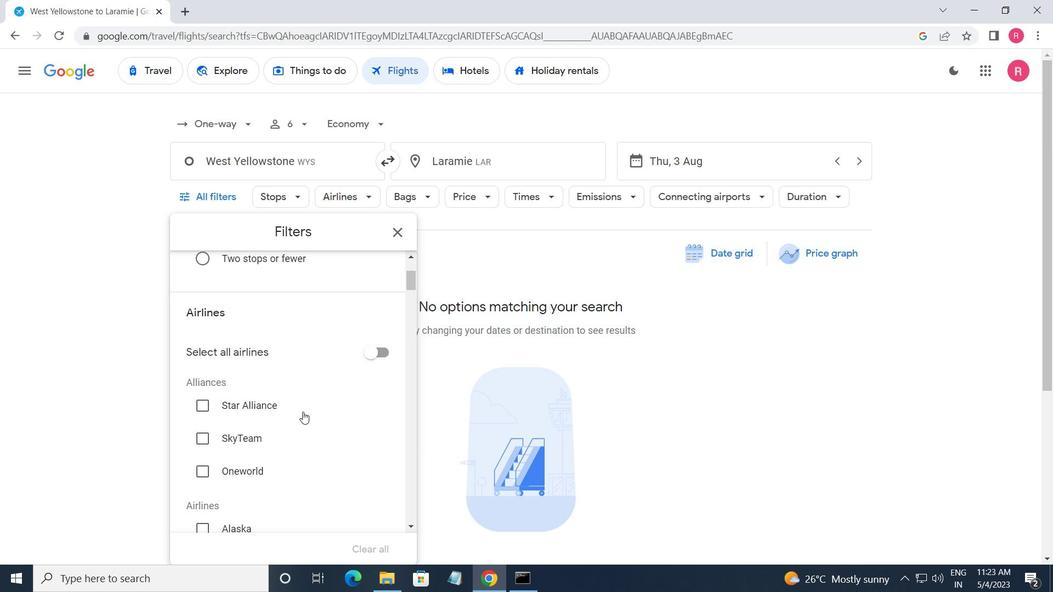 
Action: Mouse scrolled (302, 410) with delta (0, 0)
Screenshot: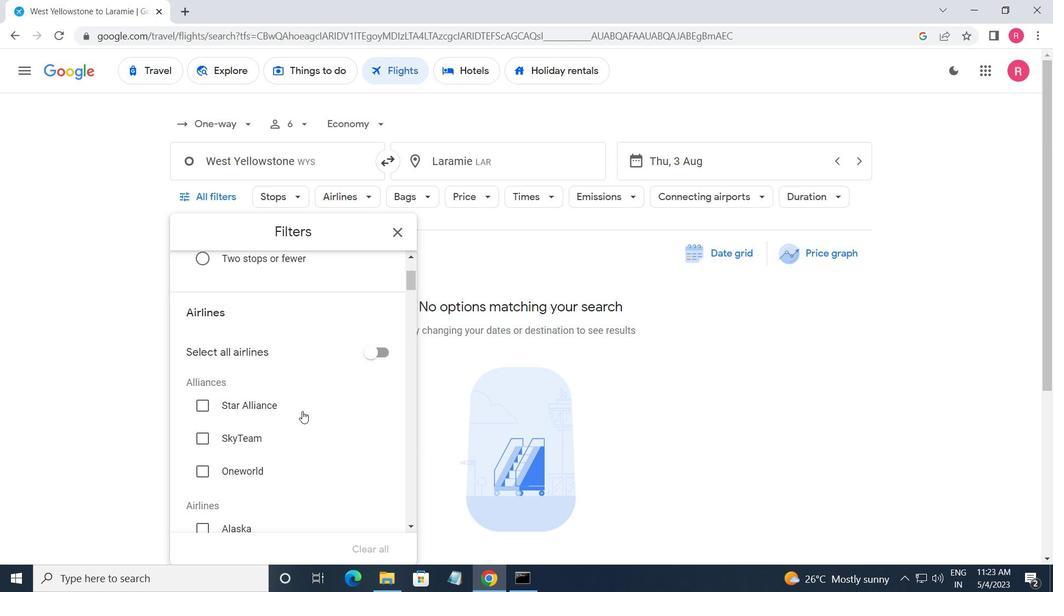 
Action: Mouse scrolled (302, 410) with delta (0, 0)
Screenshot: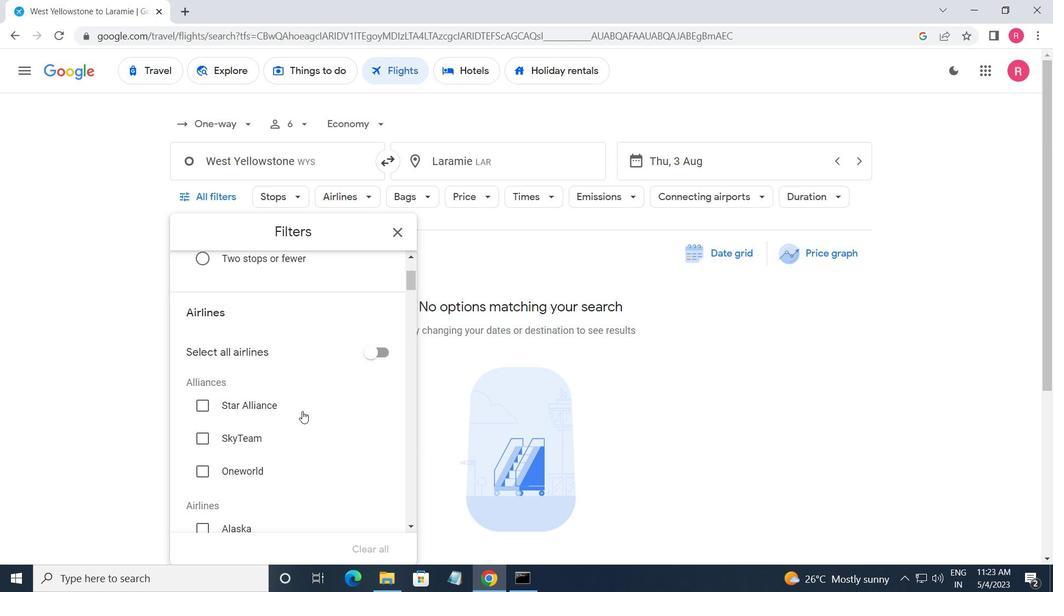 
Action: Mouse scrolled (302, 410) with delta (0, 0)
Screenshot: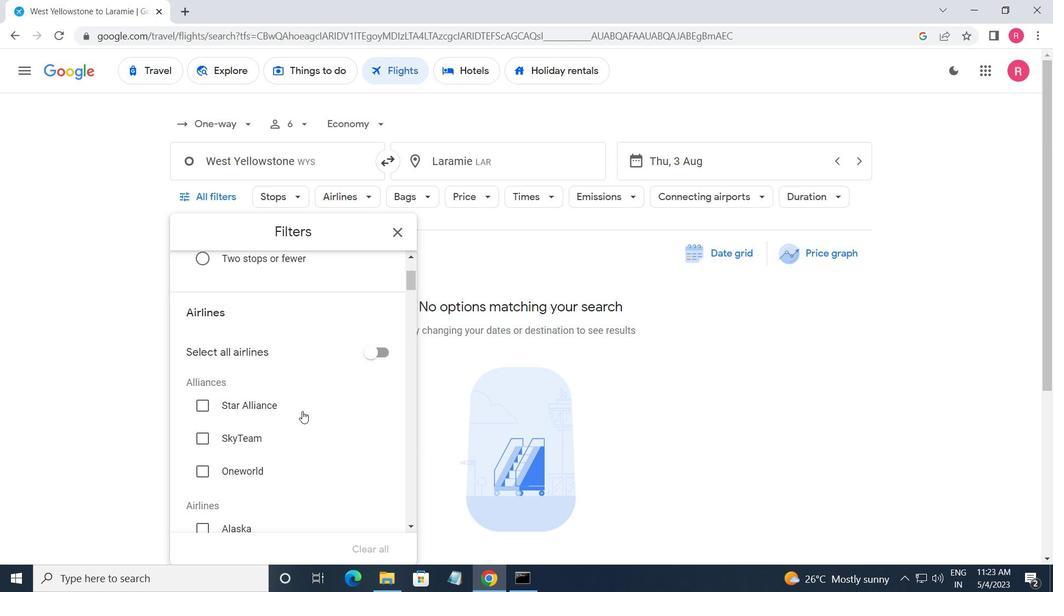
Action: Mouse scrolled (302, 410) with delta (0, 0)
Screenshot: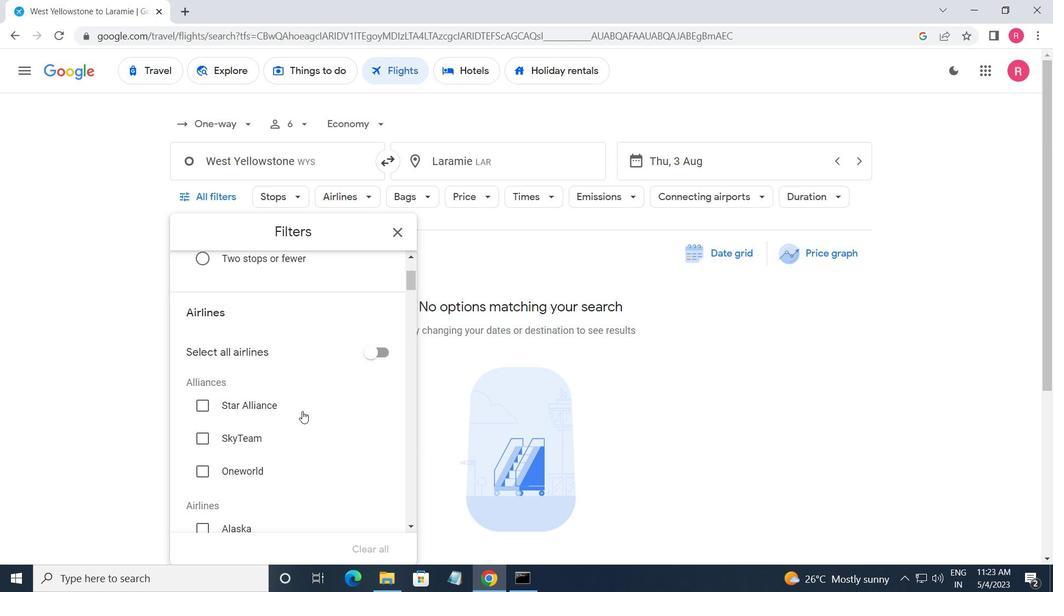 
Action: Mouse scrolled (302, 410) with delta (0, 0)
Screenshot: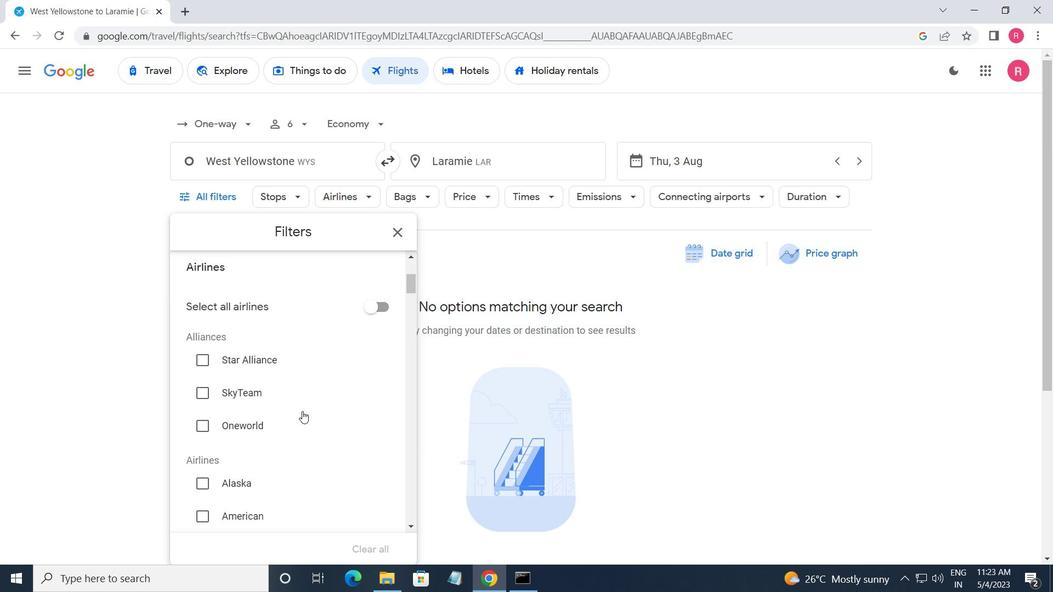 
Action: Mouse moved to (304, 407)
Screenshot: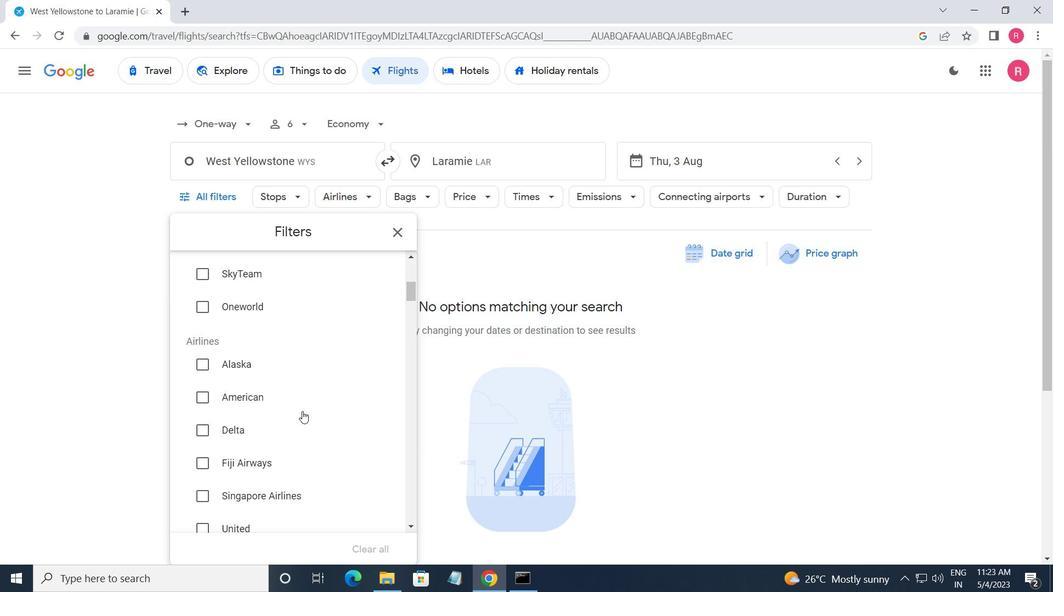 
Action: Mouse scrolled (304, 407) with delta (0, 0)
Screenshot: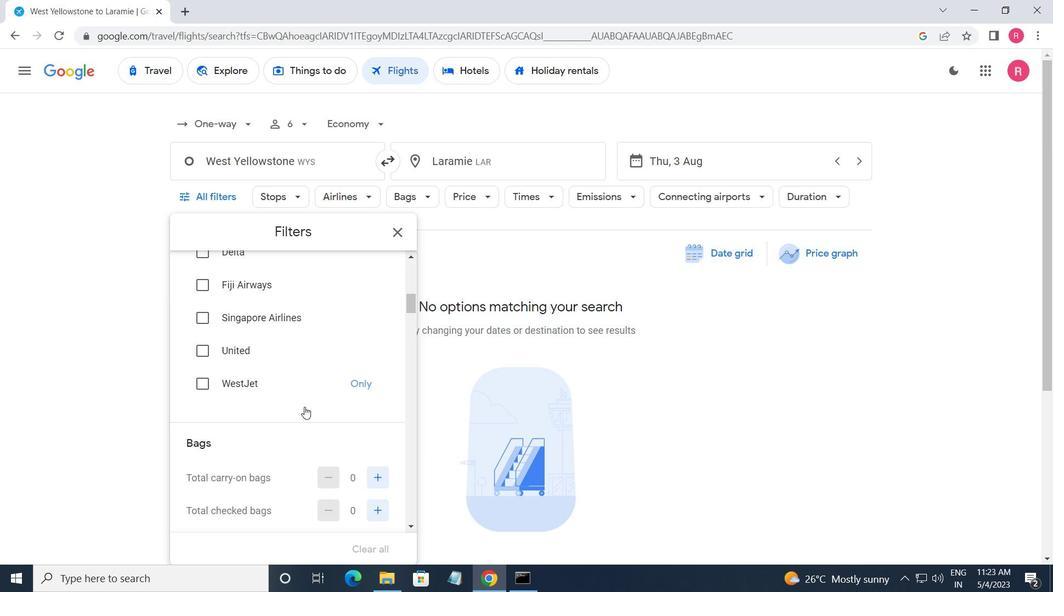 
Action: Mouse moved to (374, 439)
Screenshot: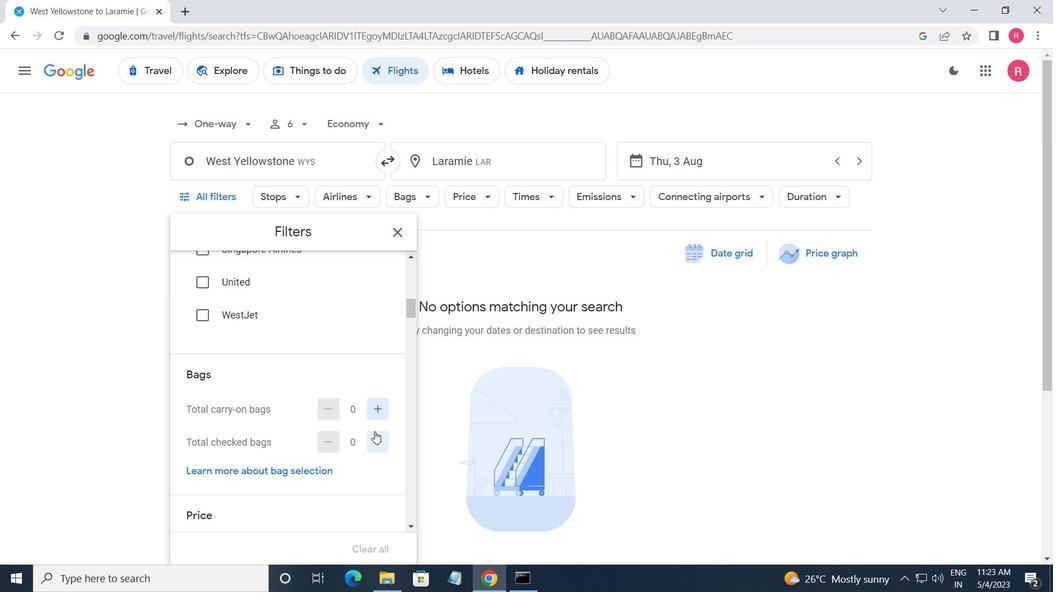 
Action: Mouse pressed left at (374, 439)
Screenshot: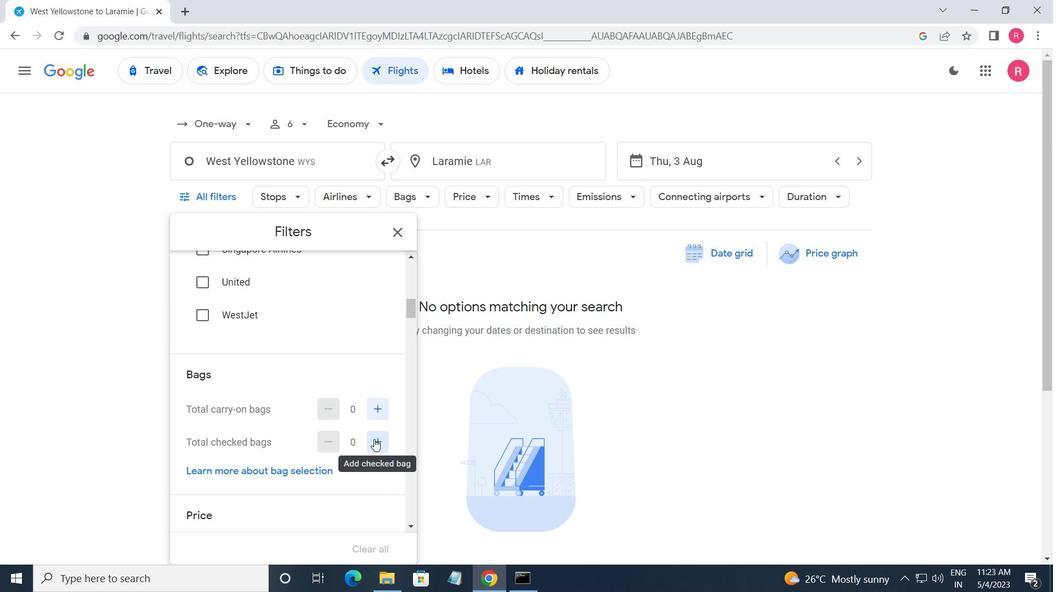
Action: Mouse pressed left at (374, 439)
Screenshot: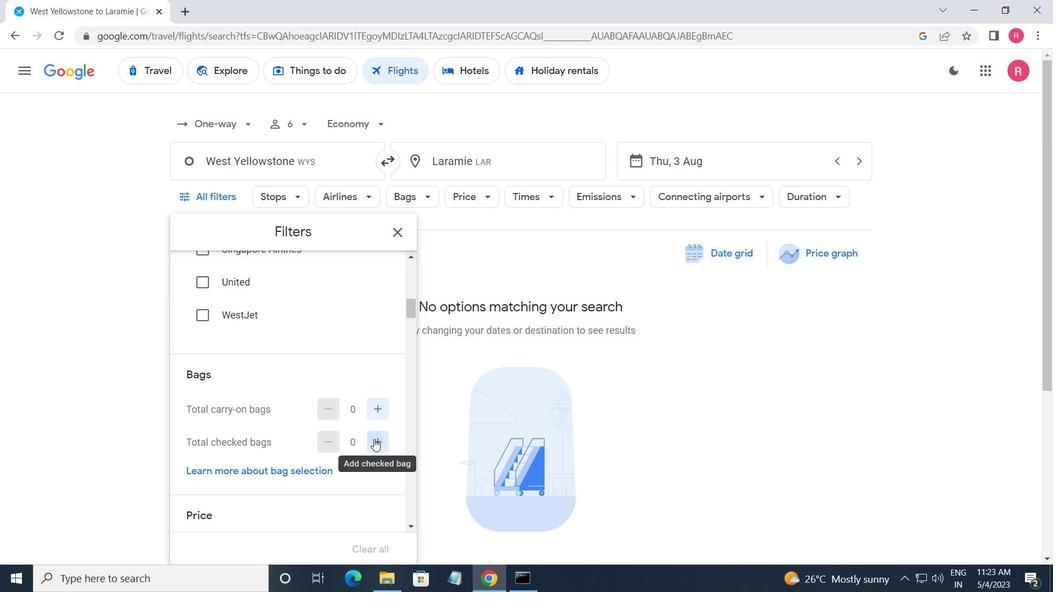 
Action: Mouse pressed left at (374, 439)
Screenshot: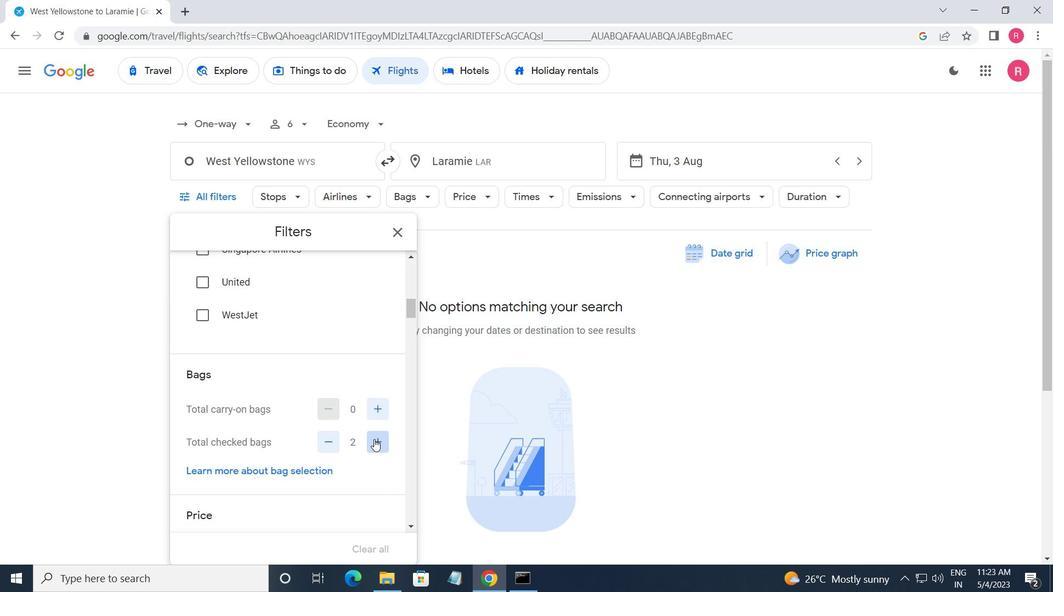 
Action: Mouse moved to (375, 437)
Screenshot: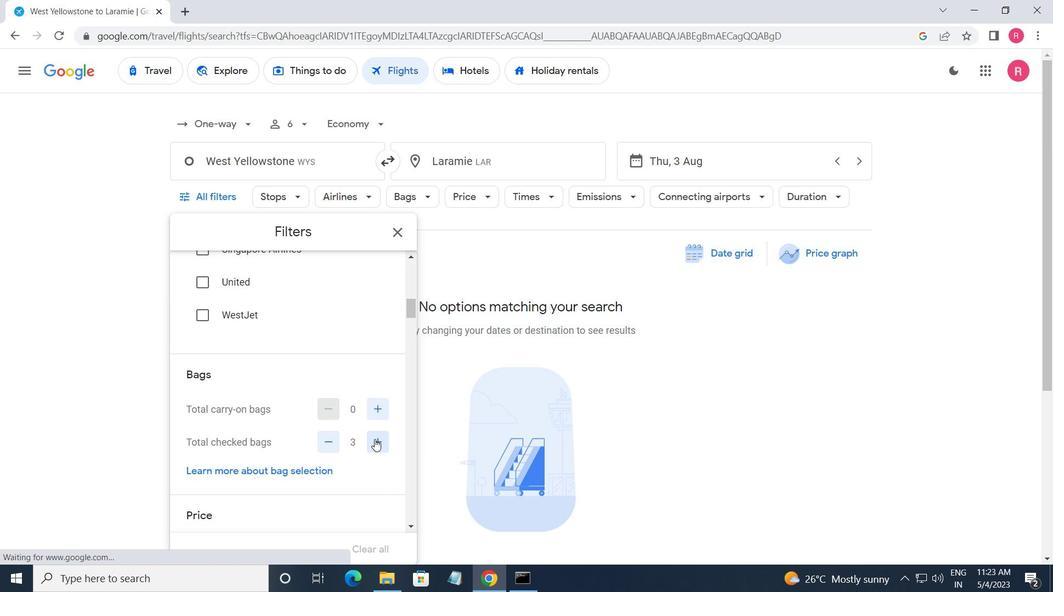 
Action: Mouse scrolled (375, 437) with delta (0, 0)
Screenshot: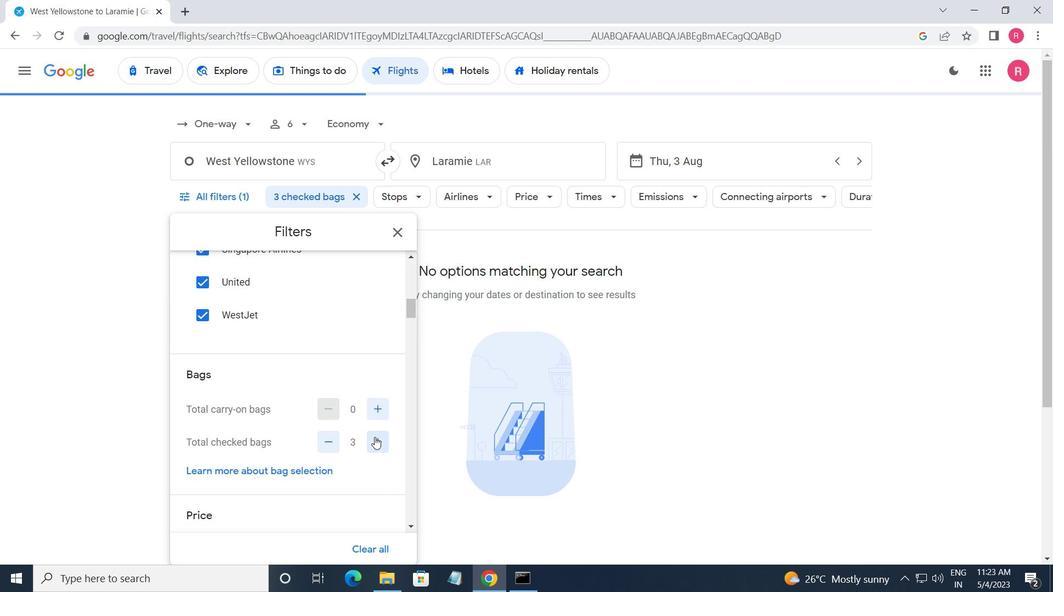 
Action: Mouse scrolled (375, 437) with delta (0, 0)
Screenshot: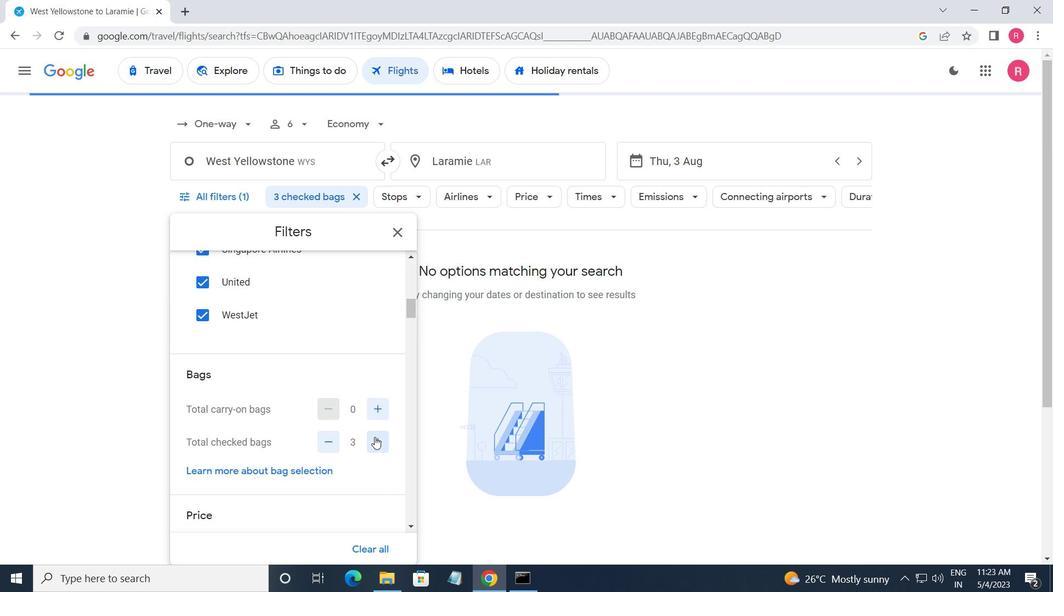 
Action: Mouse moved to (381, 438)
Screenshot: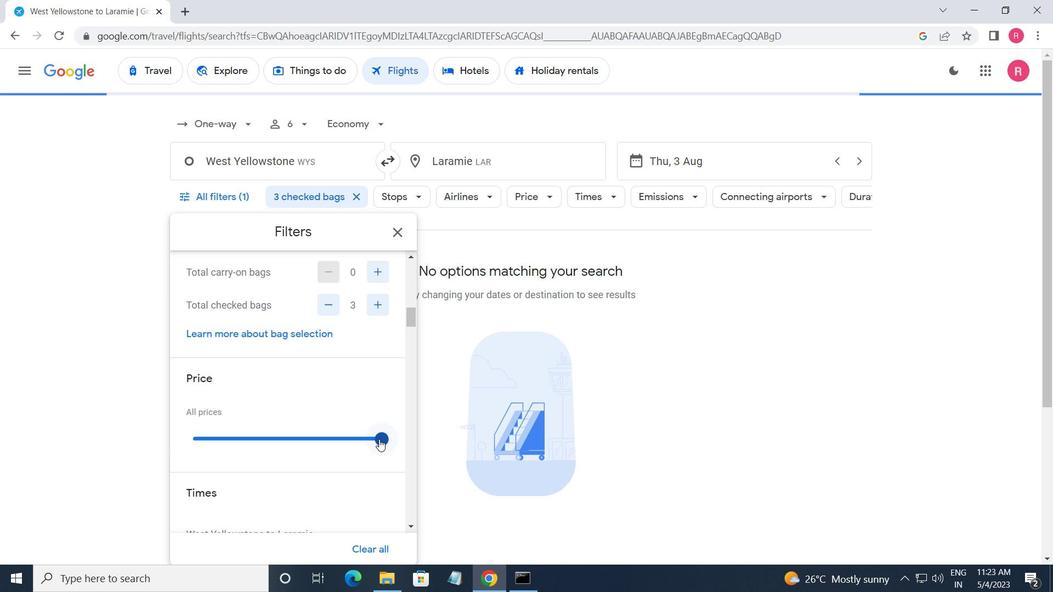 
Action: Mouse pressed left at (381, 438)
Screenshot: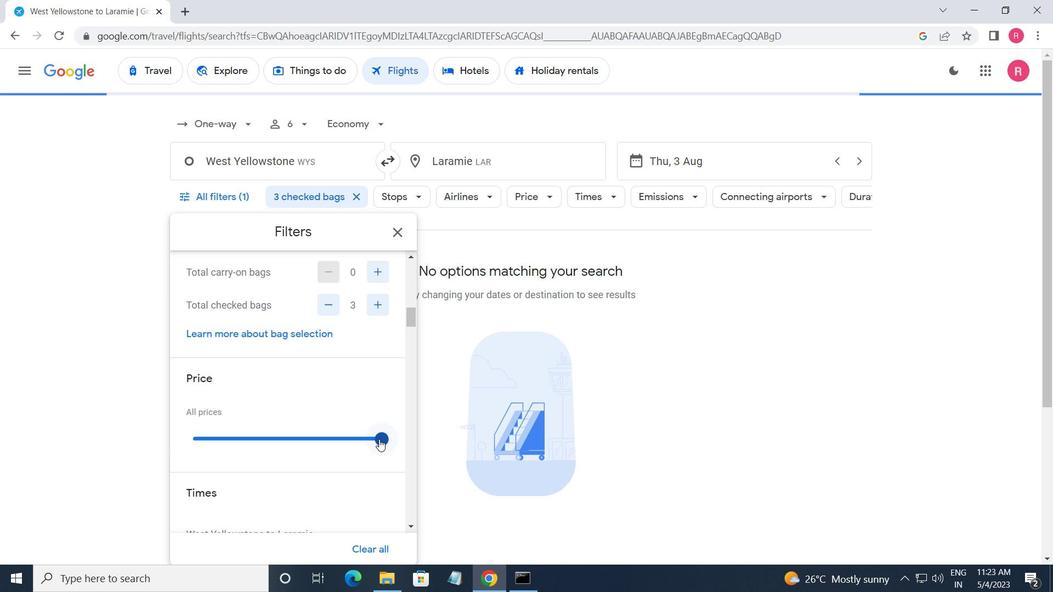 
Action: Mouse moved to (383, 438)
Screenshot: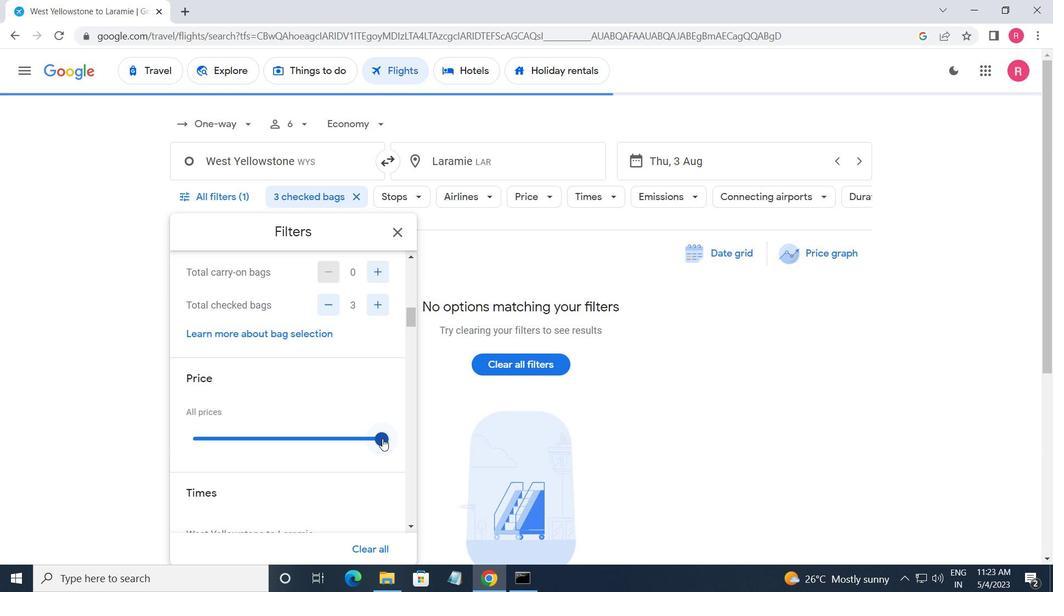 
Action: Mouse scrolled (383, 438) with delta (0, 0)
Screenshot: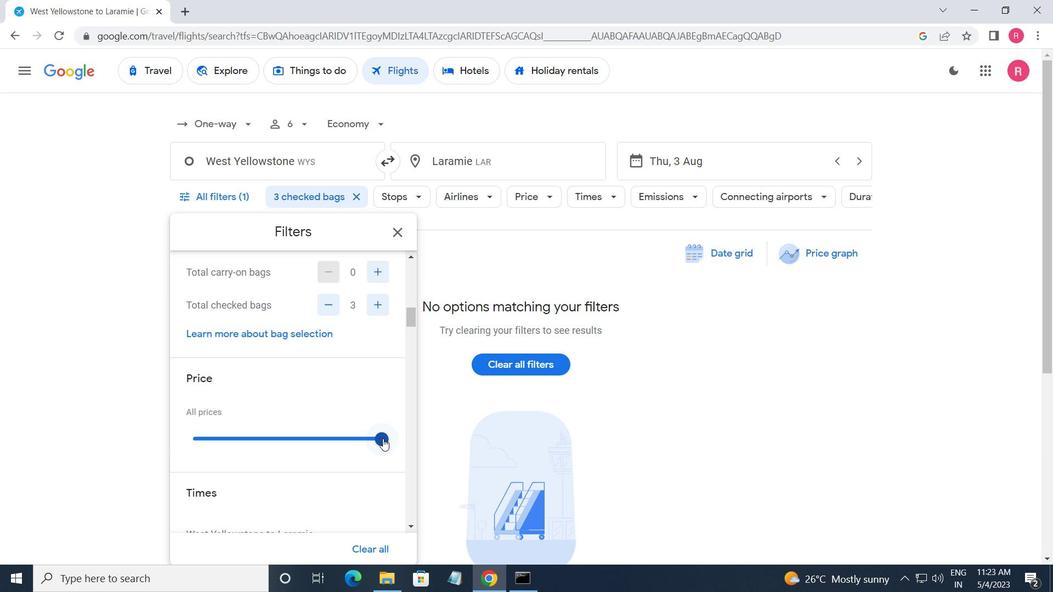 
Action: Mouse scrolled (383, 438) with delta (0, 0)
Screenshot: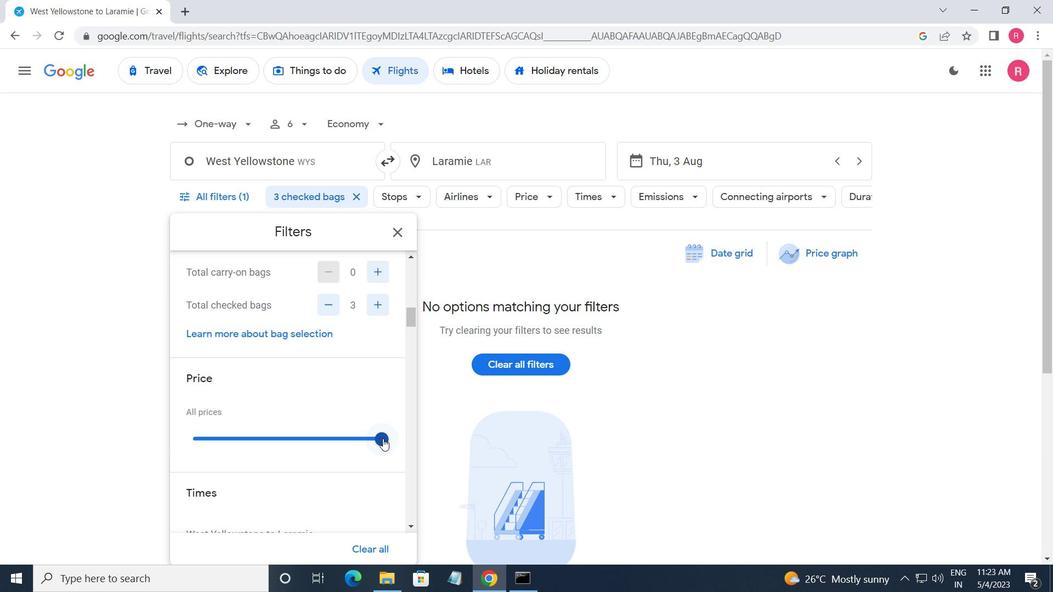 
Action: Mouse moved to (204, 458)
Screenshot: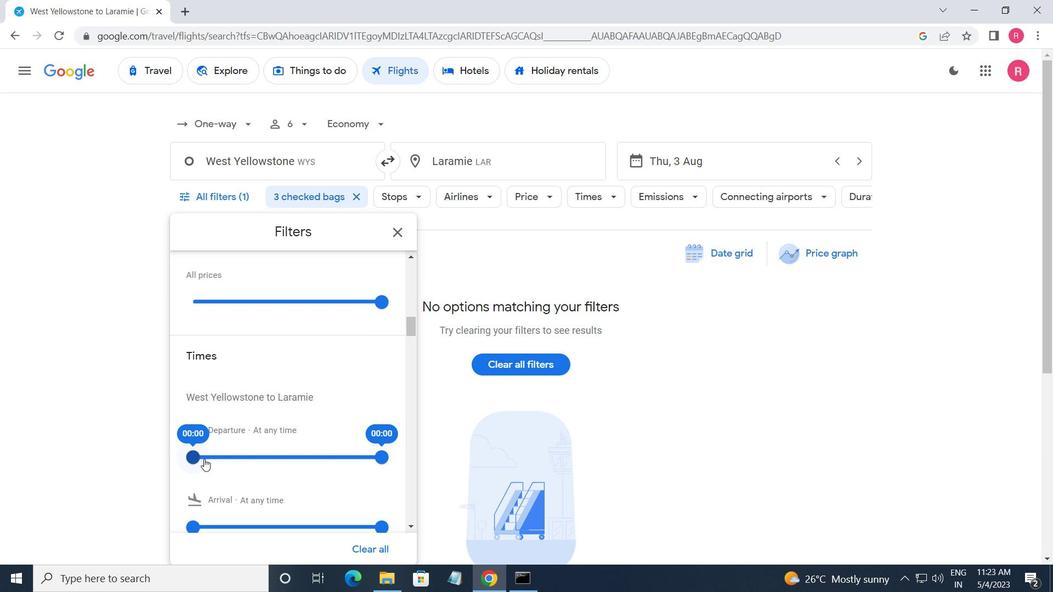 
Action: Mouse pressed left at (204, 458)
Screenshot: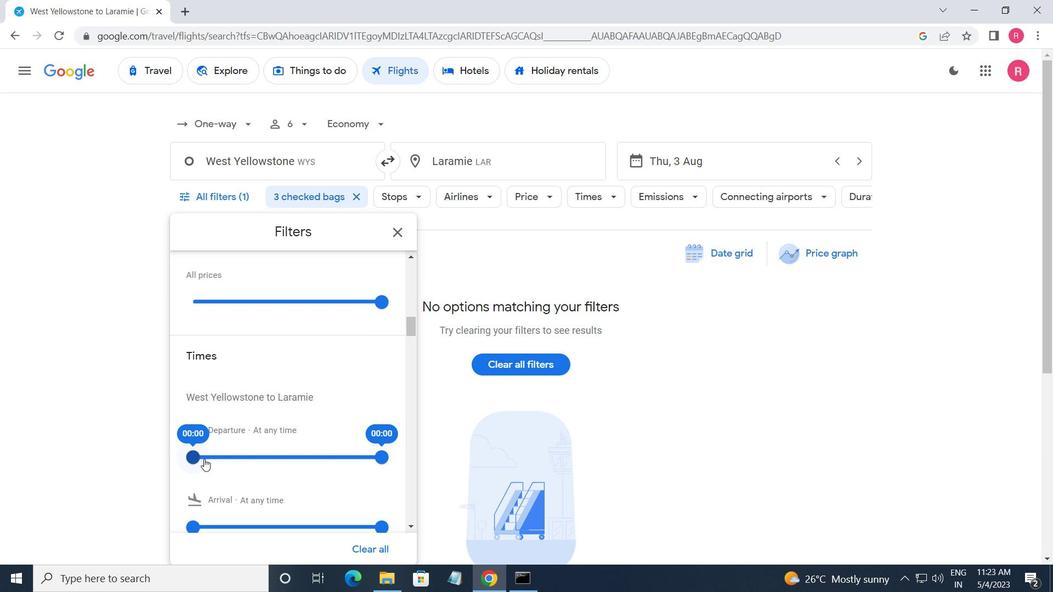 
Action: Mouse moved to (379, 458)
Screenshot: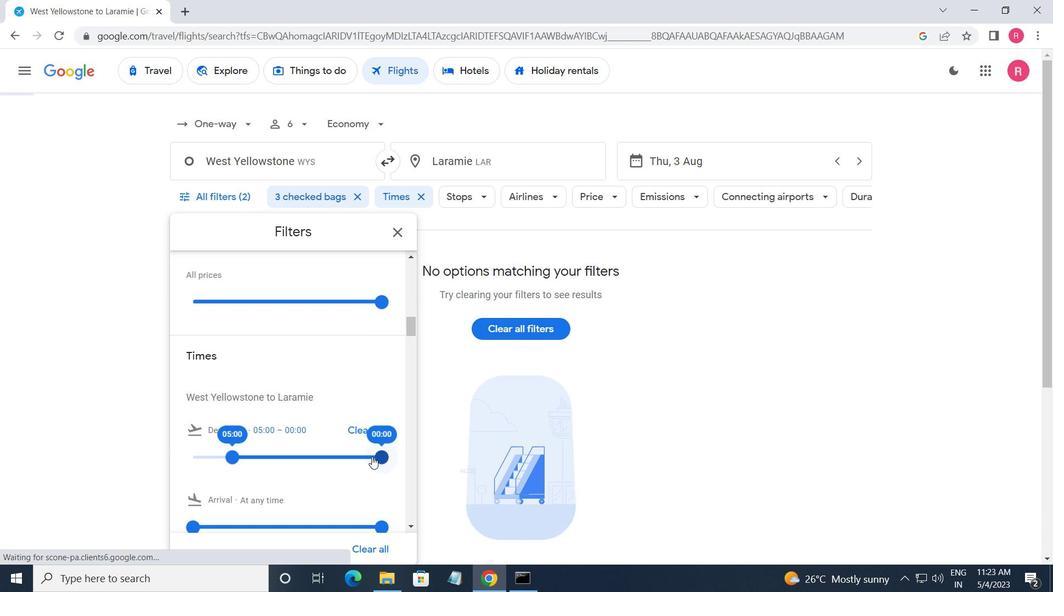 
Action: Mouse pressed left at (379, 458)
Screenshot: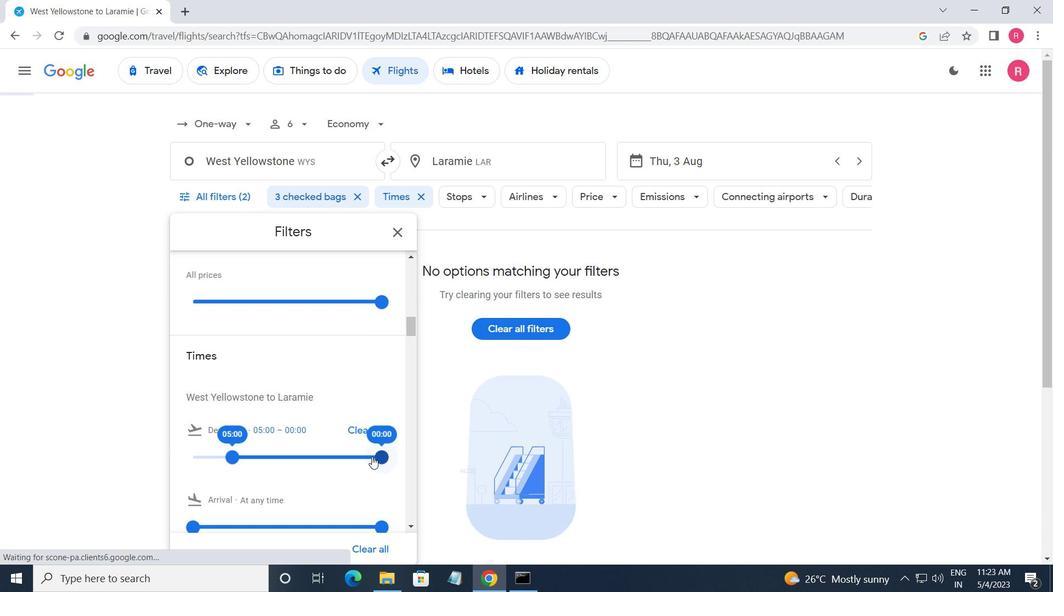 
Action: Mouse moved to (395, 234)
Screenshot: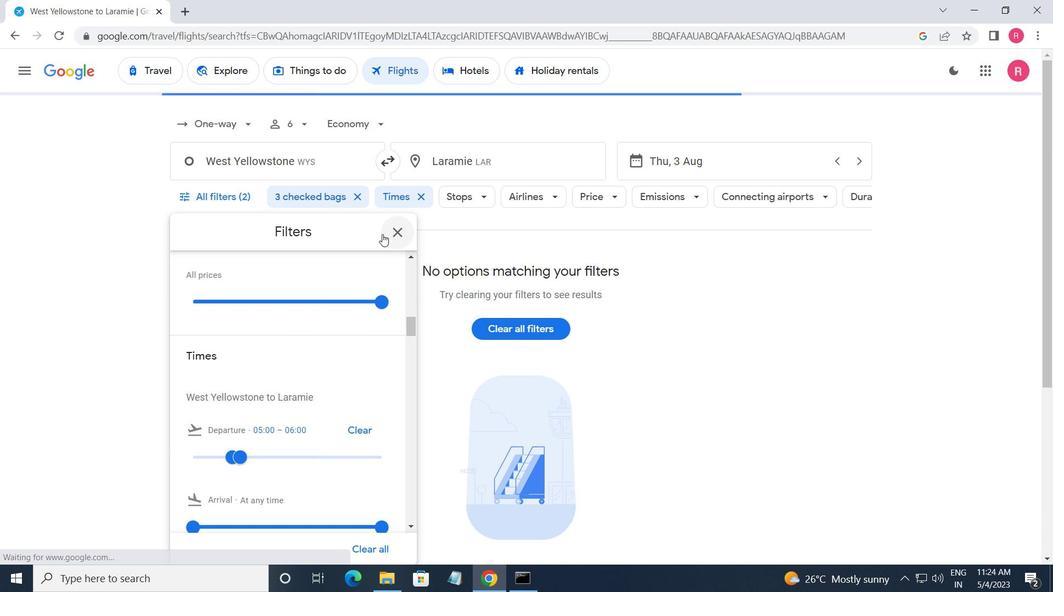 
Action: Mouse pressed left at (395, 234)
Screenshot: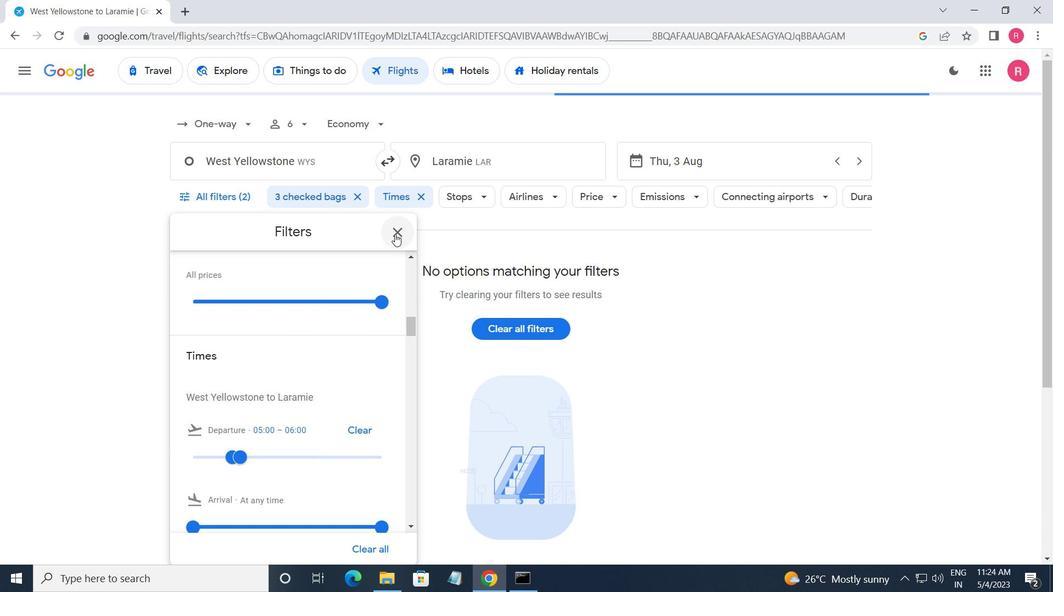 
Action: Mouse moved to (337, 261)
Screenshot: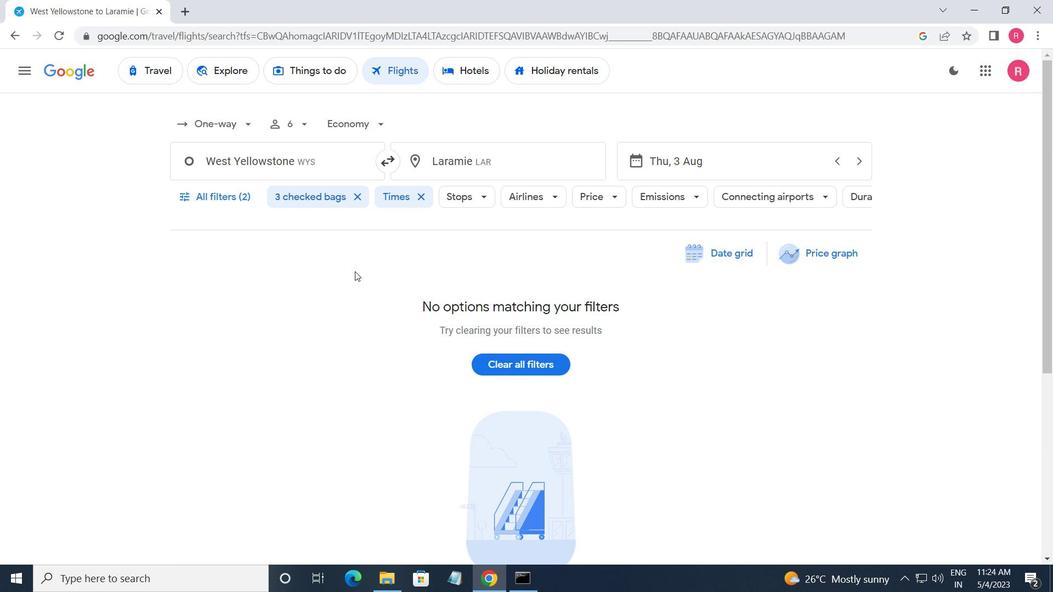 
